Task: Search one way flight ticket for 4 adults, 1 infant in seat and 1 infant on lap in premium economy from Houston: William P. Hobby Airport to Rockford: Chicago Rockford International Airport(was Northwest Chicagoland Regional Airport At Rockford) on 5-1-2023. Choice of flights is Frontier. Number of bags: 5 checked bags. Price is upto 88000. Outbound departure time preference is 4:15.
Action: Mouse moved to (194, 279)
Screenshot: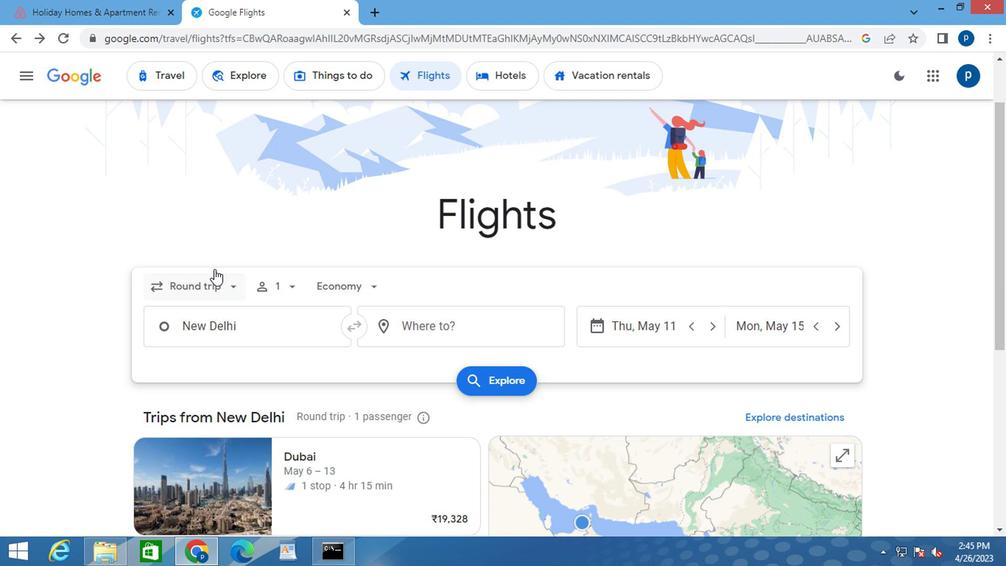 
Action: Mouse pressed left at (194, 279)
Screenshot: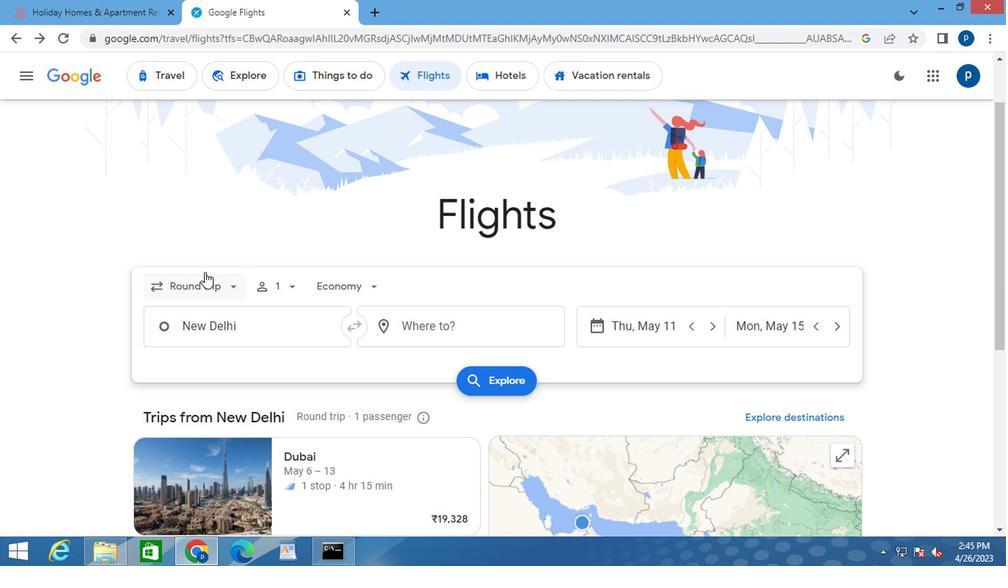 
Action: Mouse moved to (206, 349)
Screenshot: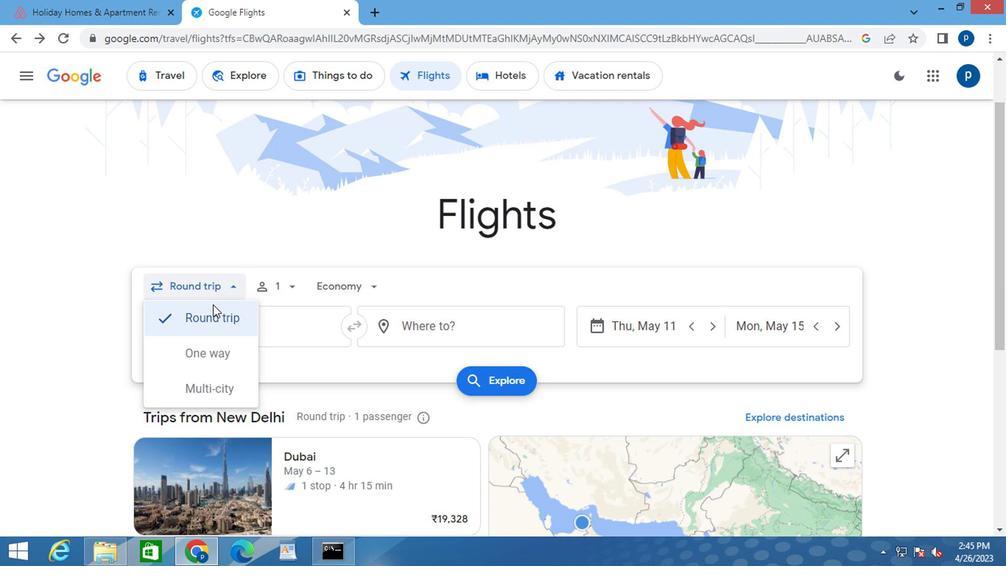 
Action: Mouse pressed left at (206, 349)
Screenshot: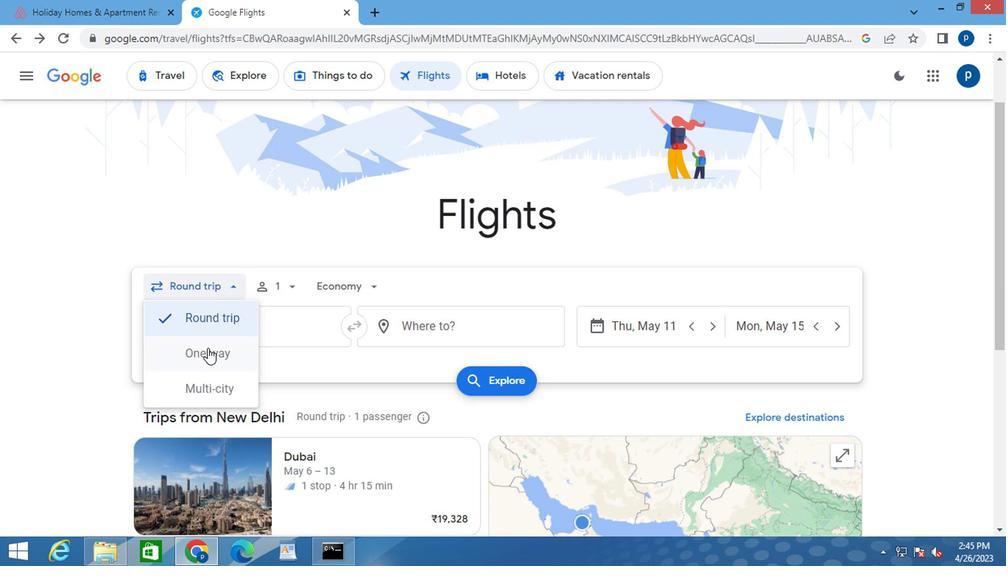 
Action: Mouse moved to (275, 288)
Screenshot: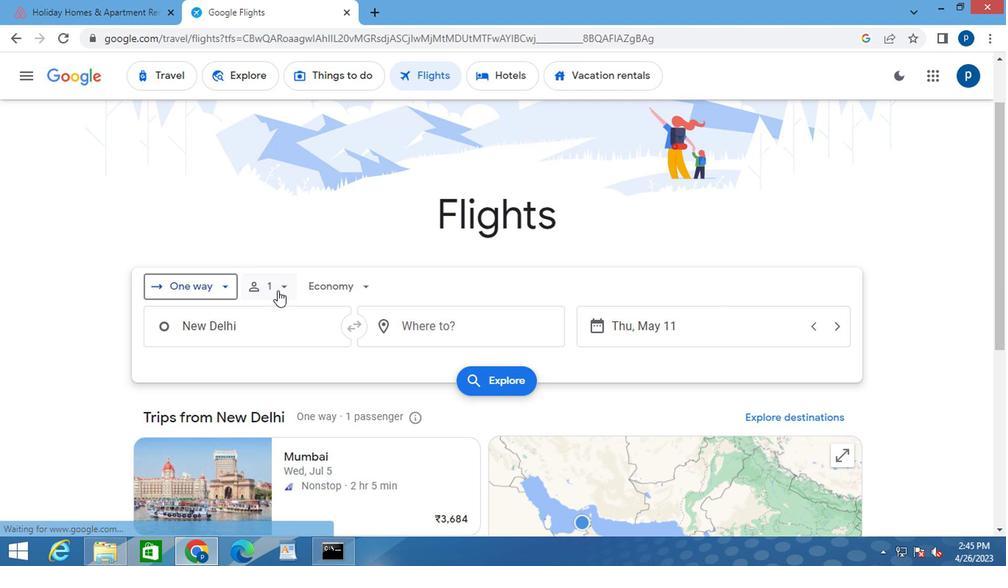 
Action: Mouse pressed left at (275, 288)
Screenshot: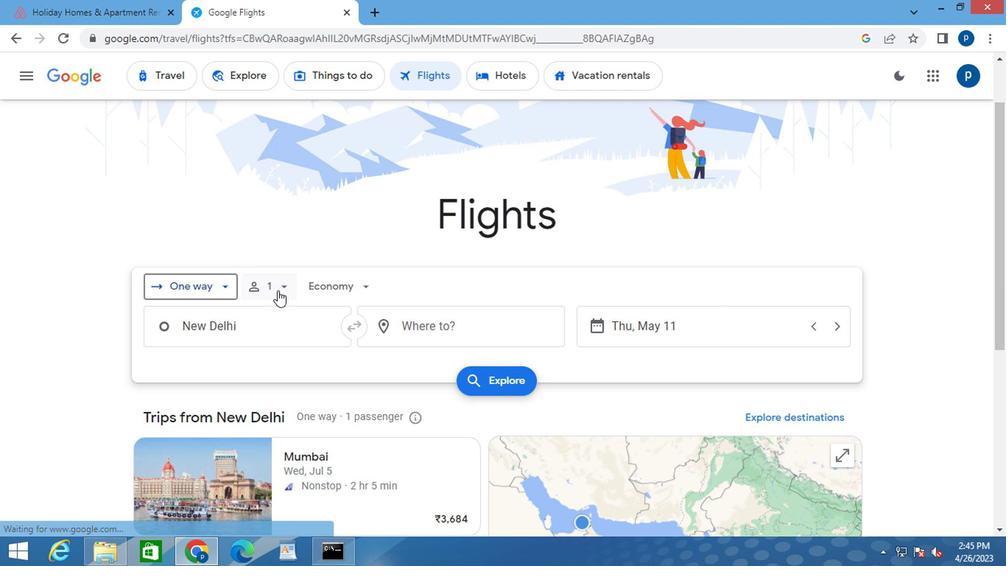 
Action: Mouse moved to (393, 331)
Screenshot: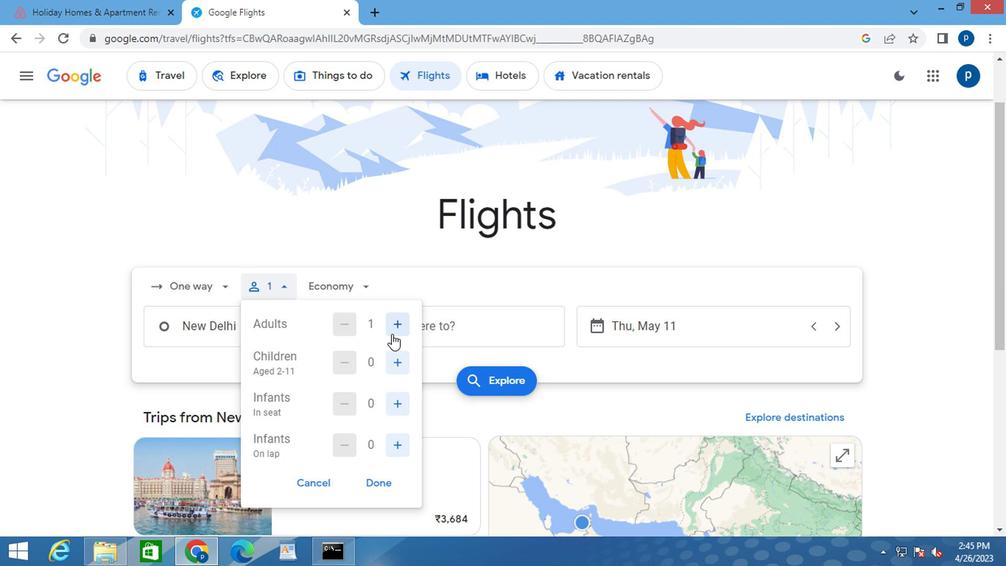 
Action: Mouse pressed left at (393, 331)
Screenshot: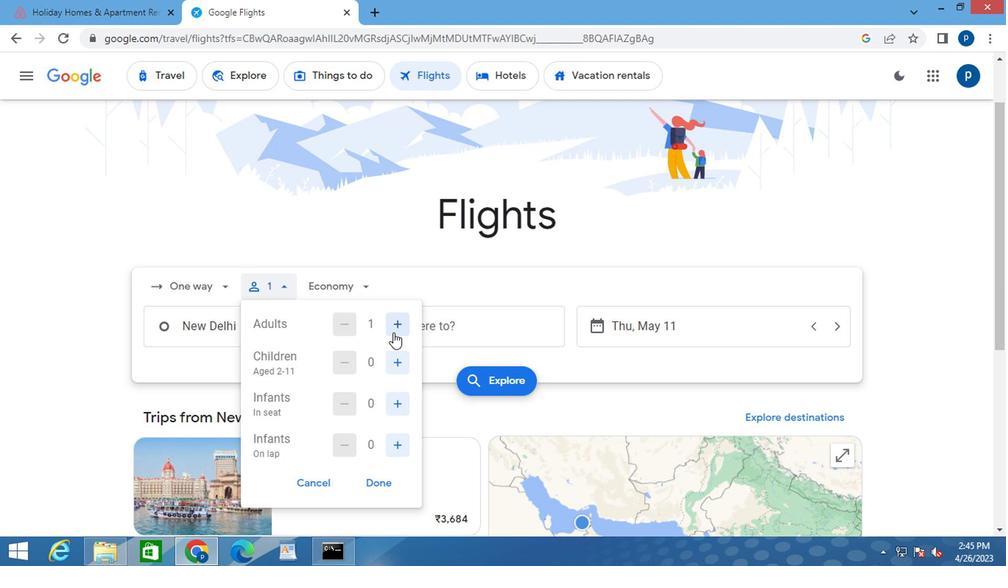 
Action: Mouse pressed left at (393, 331)
Screenshot: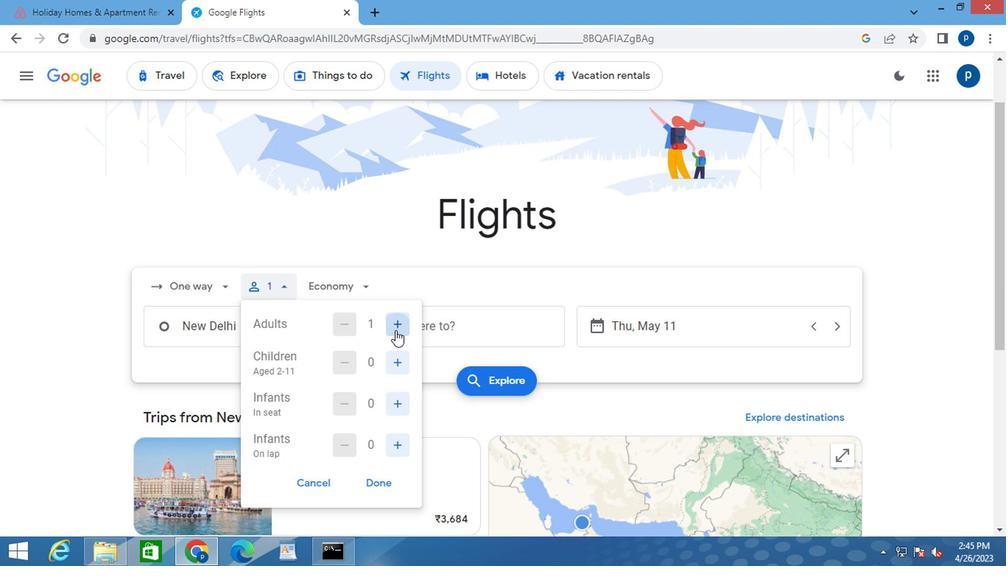 
Action: Mouse pressed left at (393, 331)
Screenshot: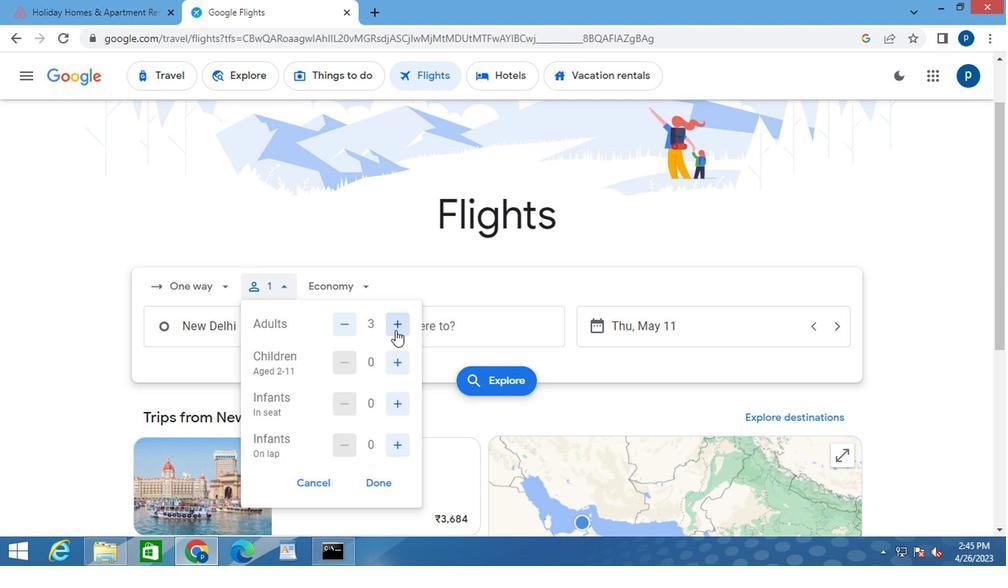 
Action: Mouse moved to (397, 406)
Screenshot: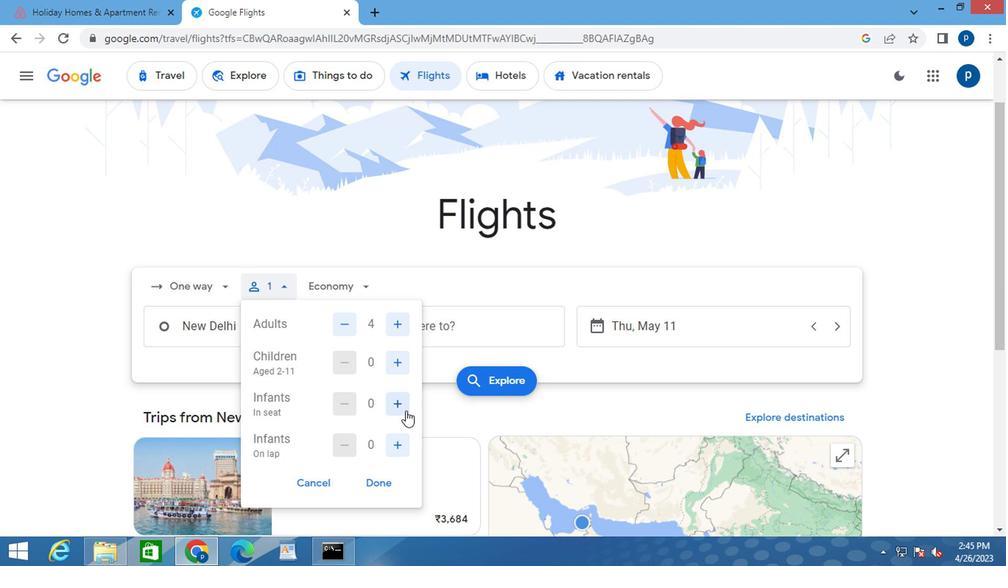 
Action: Mouse pressed left at (397, 406)
Screenshot: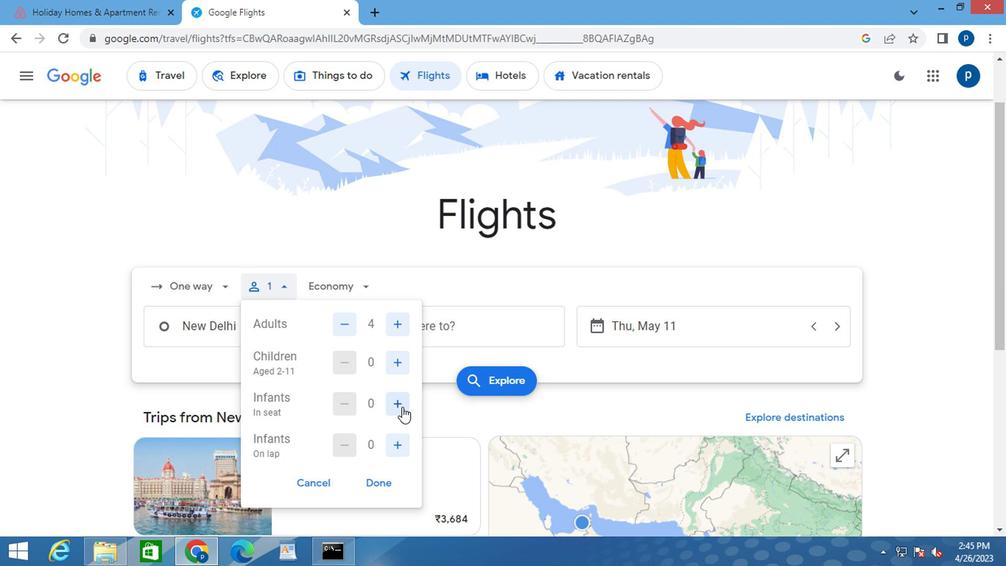 
Action: Mouse moved to (393, 444)
Screenshot: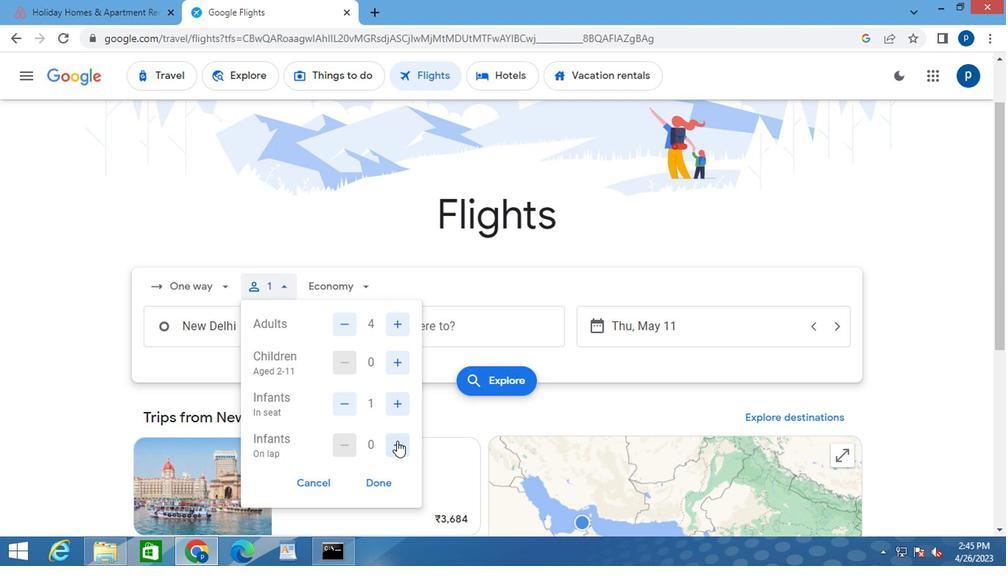 
Action: Mouse pressed left at (393, 444)
Screenshot: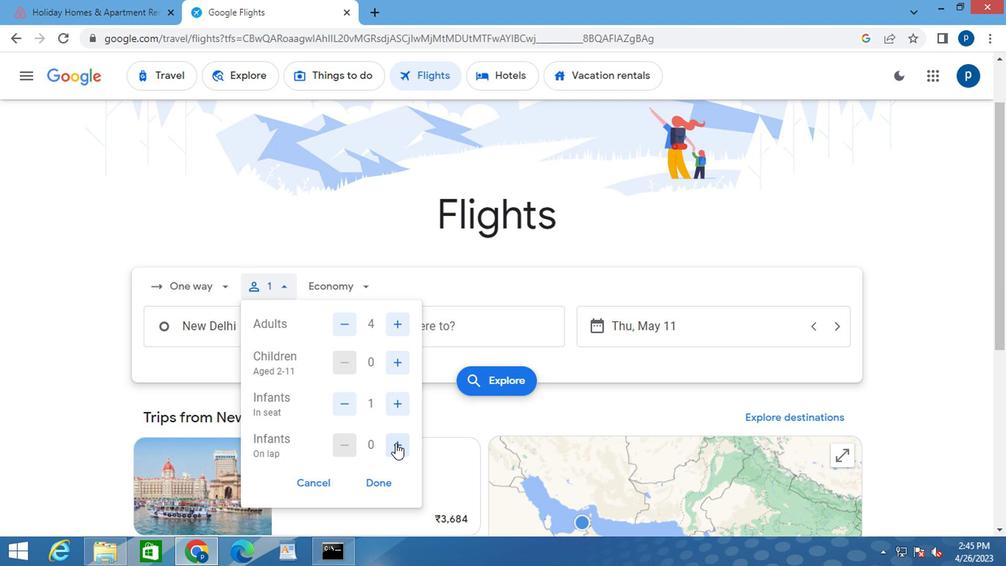 
Action: Mouse moved to (375, 476)
Screenshot: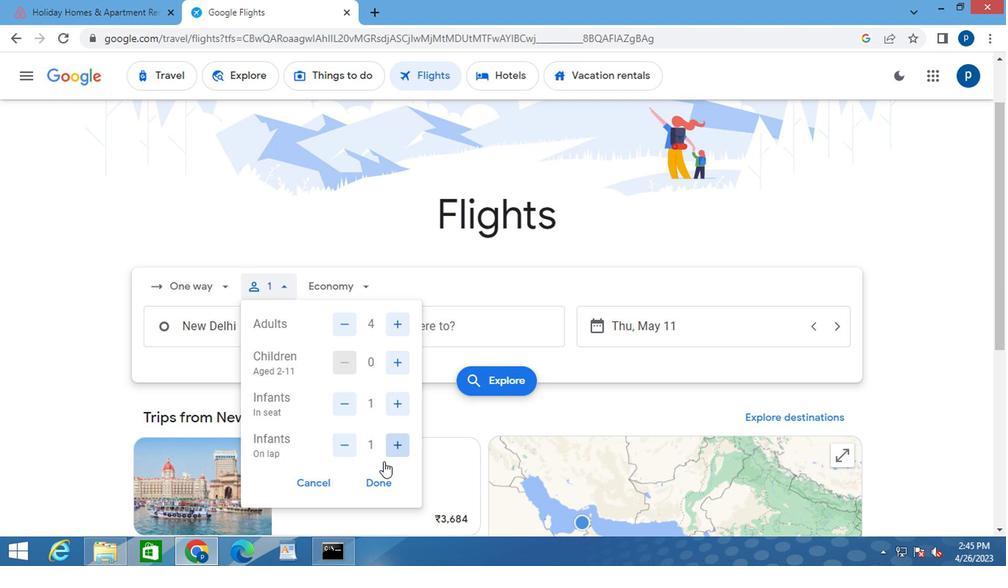 
Action: Mouse pressed left at (375, 476)
Screenshot: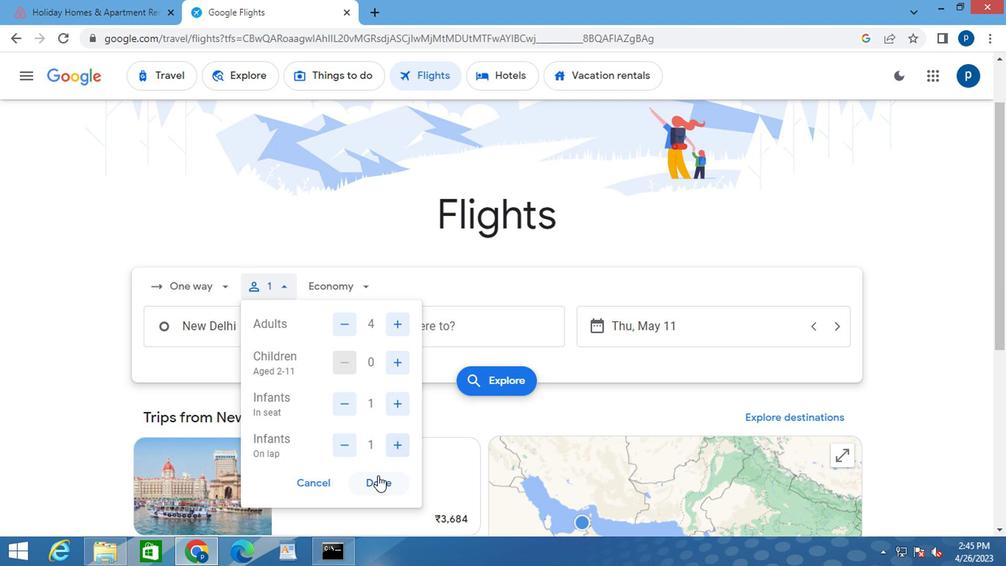 
Action: Mouse moved to (347, 290)
Screenshot: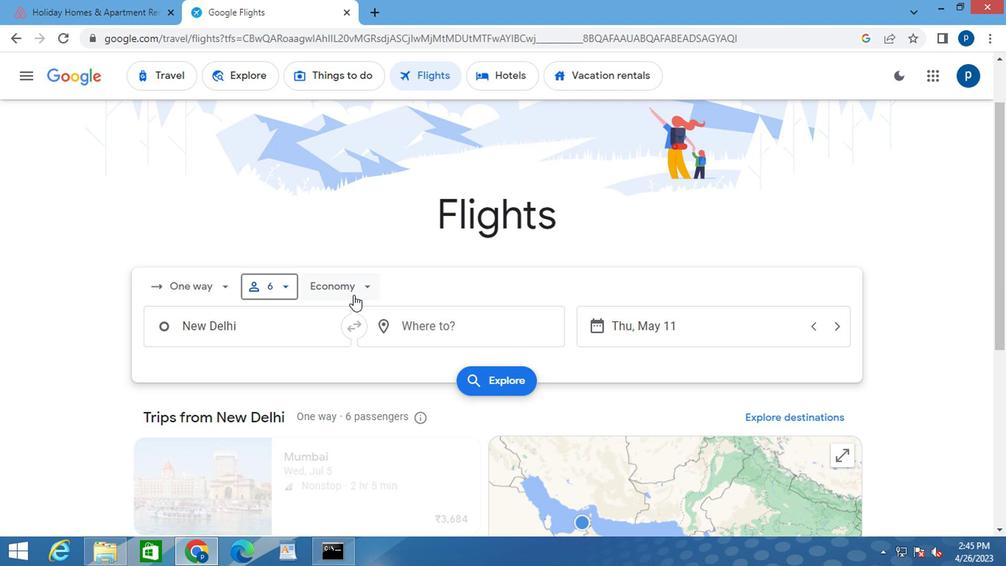 
Action: Mouse pressed left at (347, 290)
Screenshot: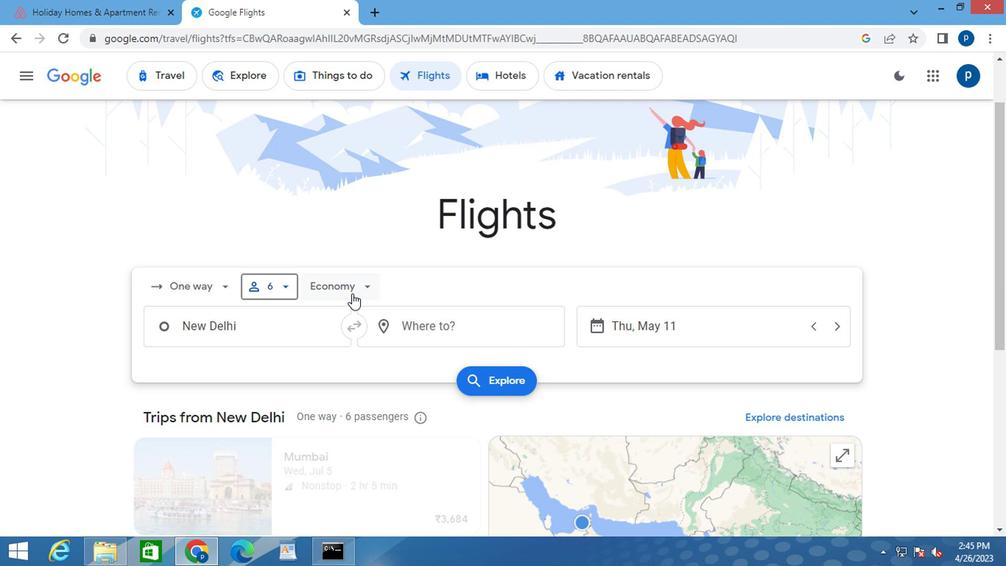 
Action: Mouse moved to (381, 342)
Screenshot: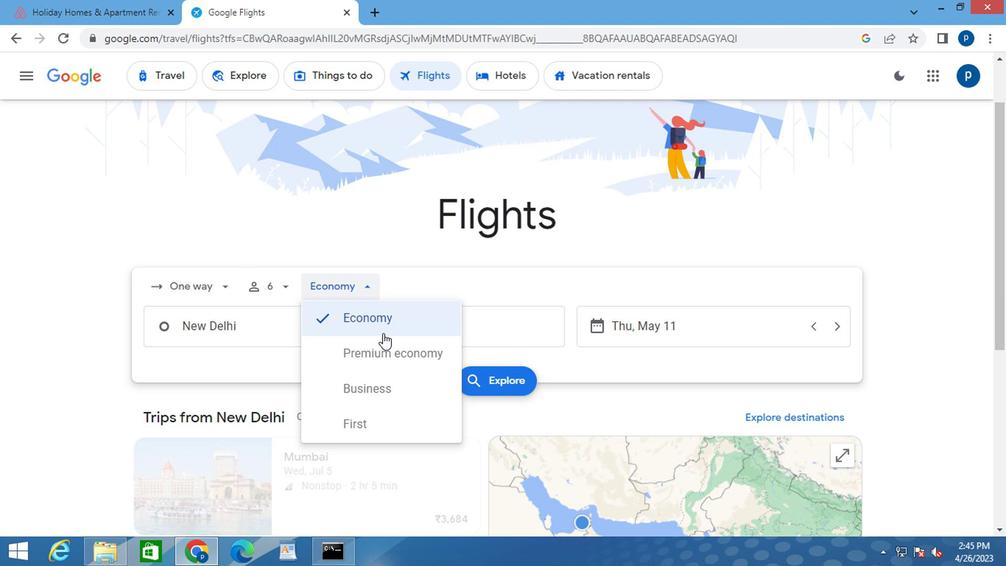 
Action: Mouse pressed left at (381, 342)
Screenshot: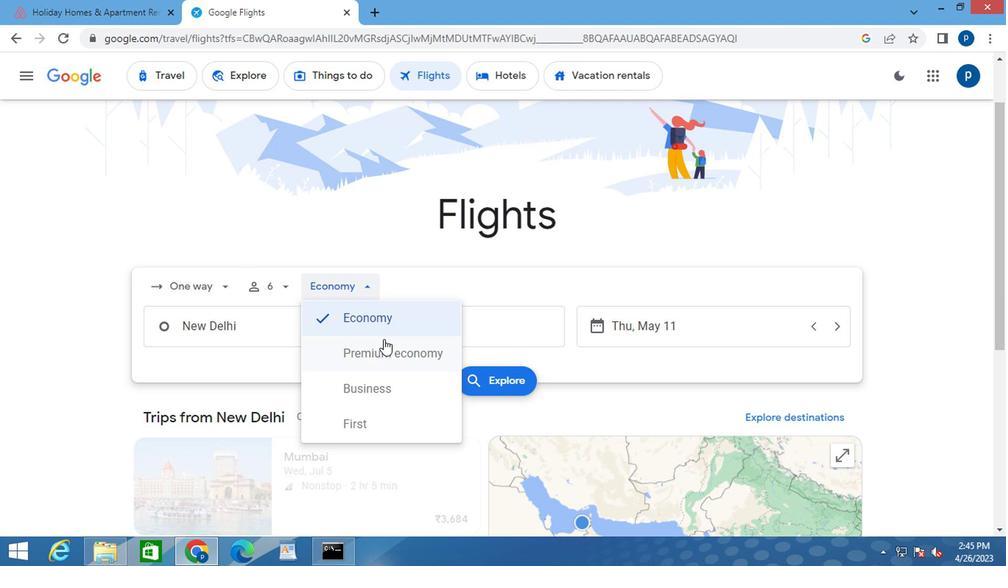 
Action: Mouse moved to (260, 333)
Screenshot: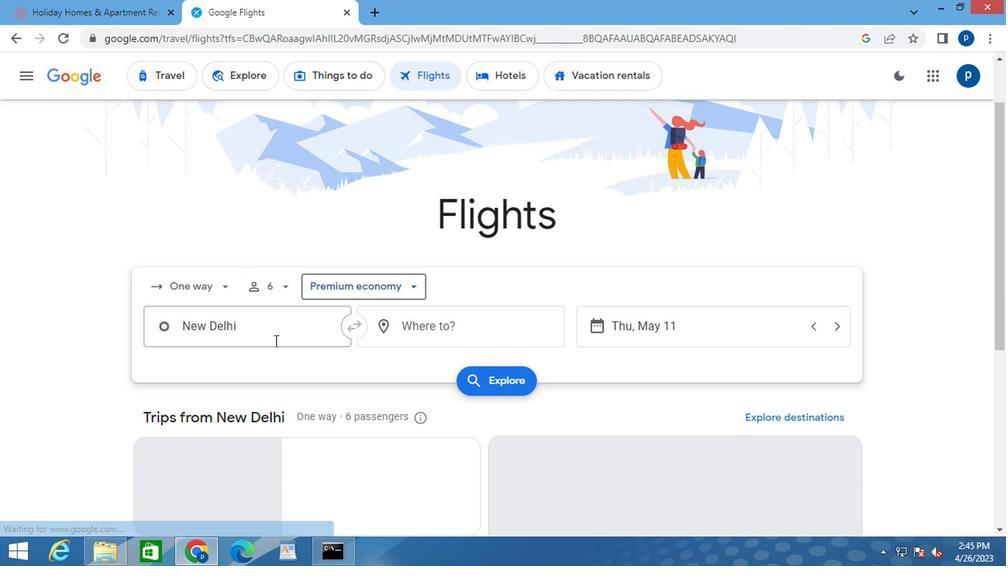 
Action: Mouse pressed left at (260, 333)
Screenshot: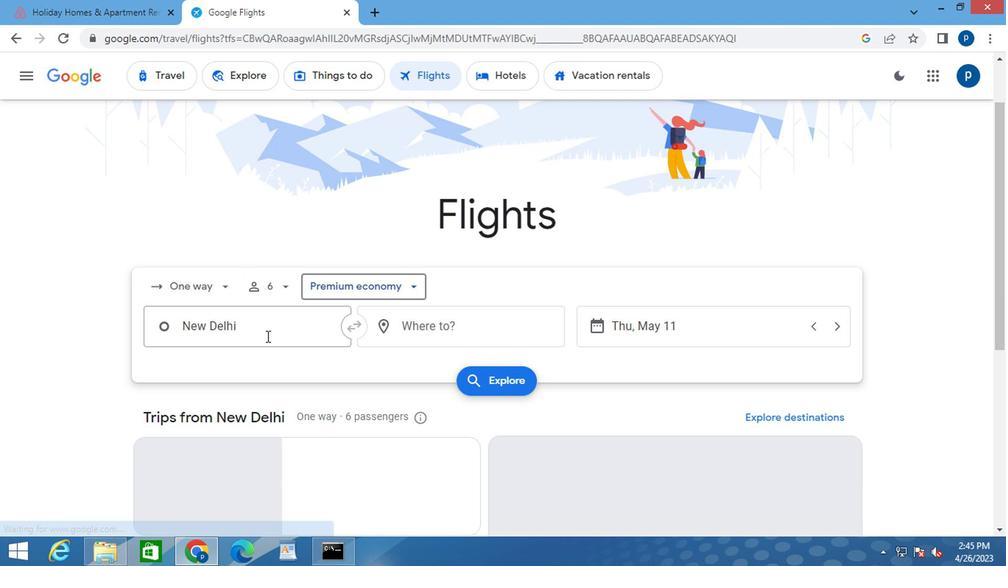 
Action: Mouse pressed left at (260, 333)
Screenshot: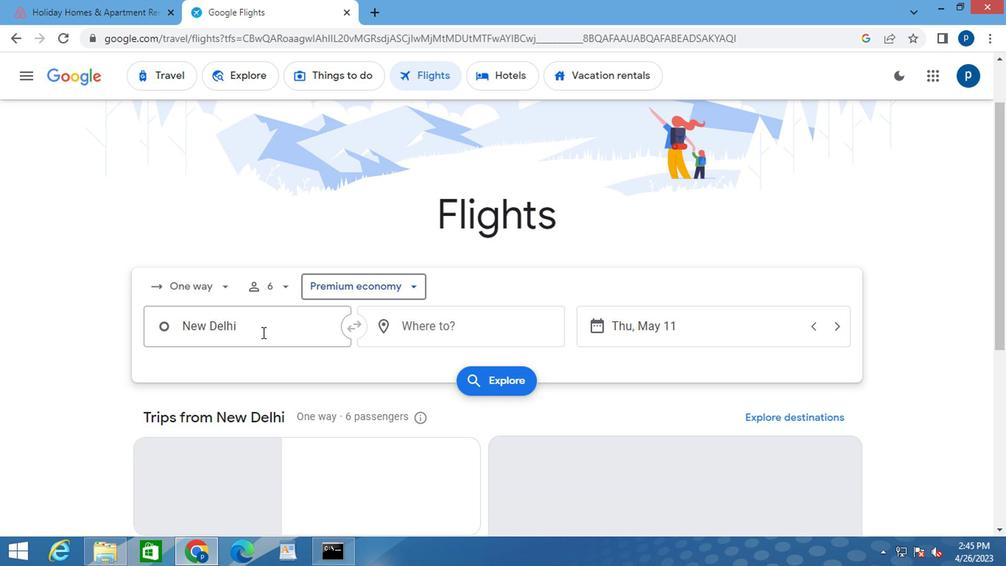 
Action: Key pressed <Key.delete><Key.caps_lock>w<Key.caps_lock>illiam<Key.space><Key.caps_lock>p
Screenshot: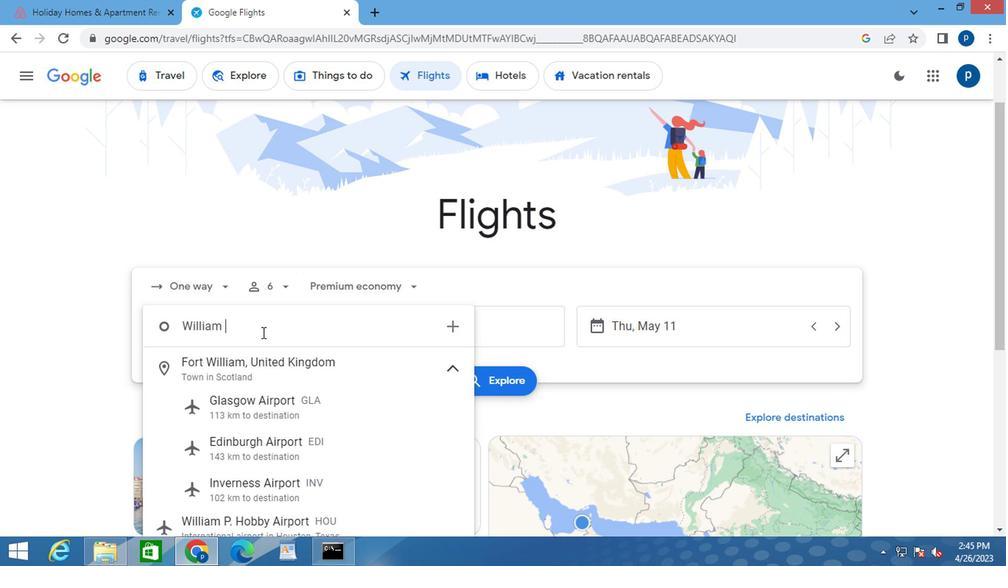 
Action: Mouse moved to (249, 365)
Screenshot: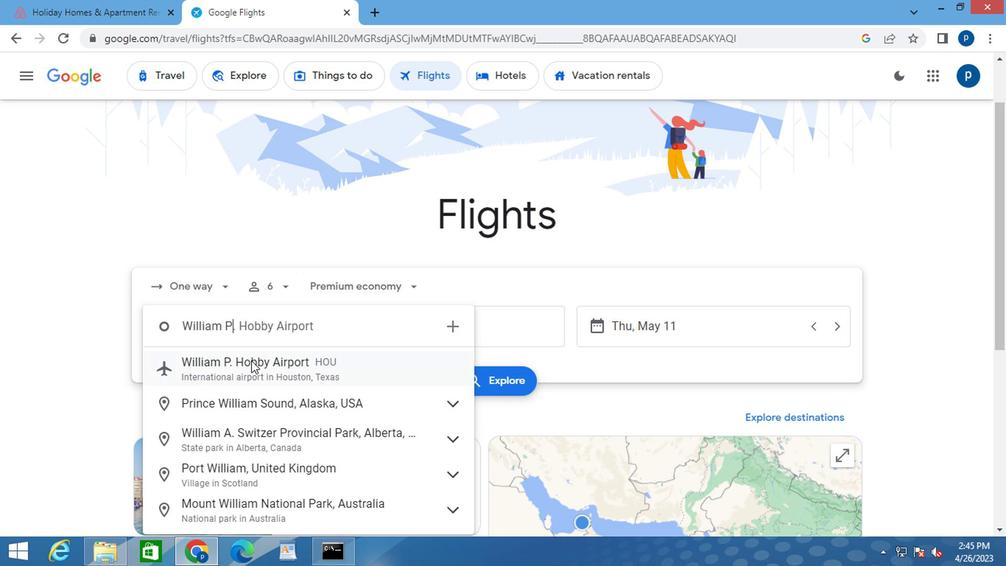 
Action: Mouse pressed left at (249, 365)
Screenshot: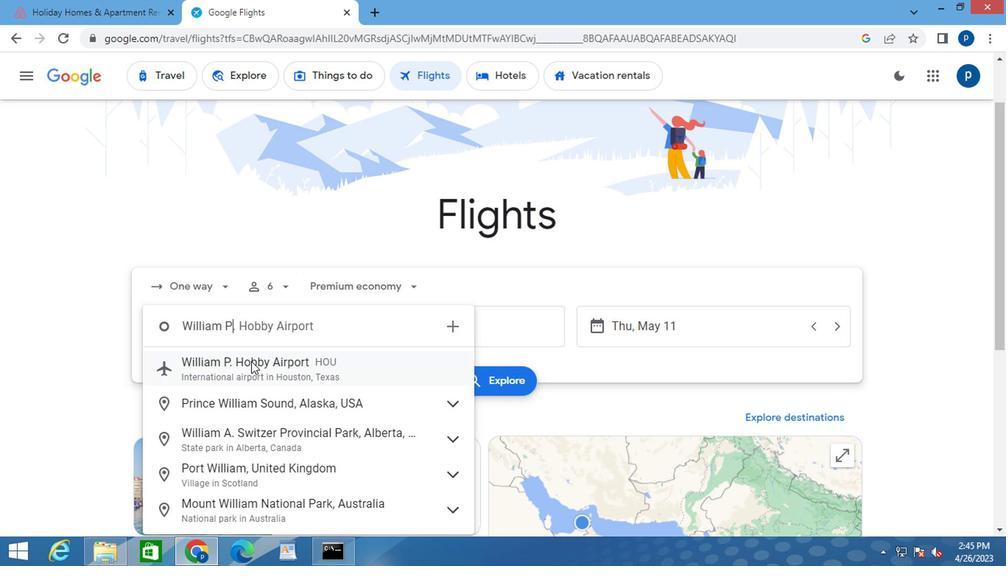 
Action: Mouse moved to (428, 321)
Screenshot: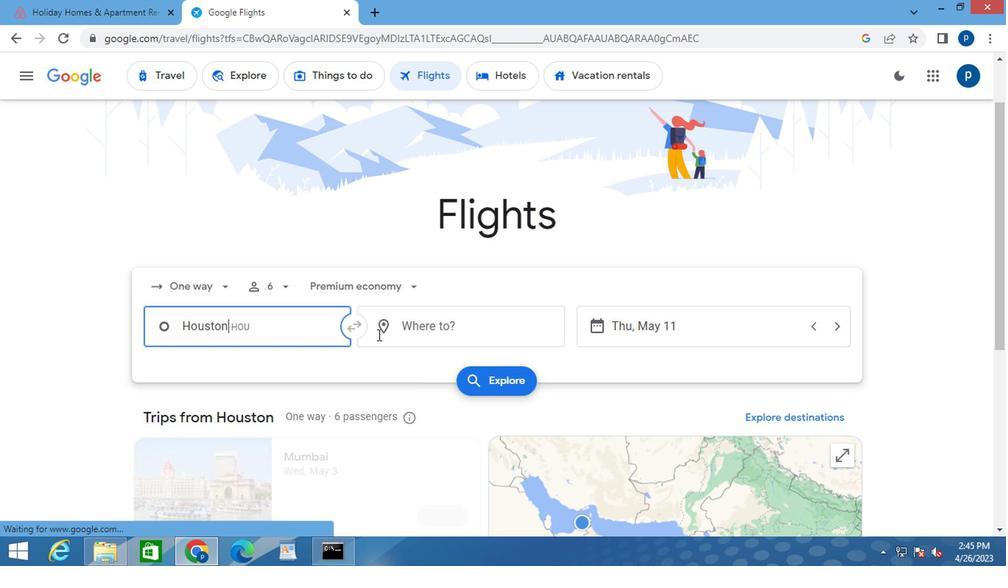
Action: Mouse pressed left at (428, 321)
Screenshot: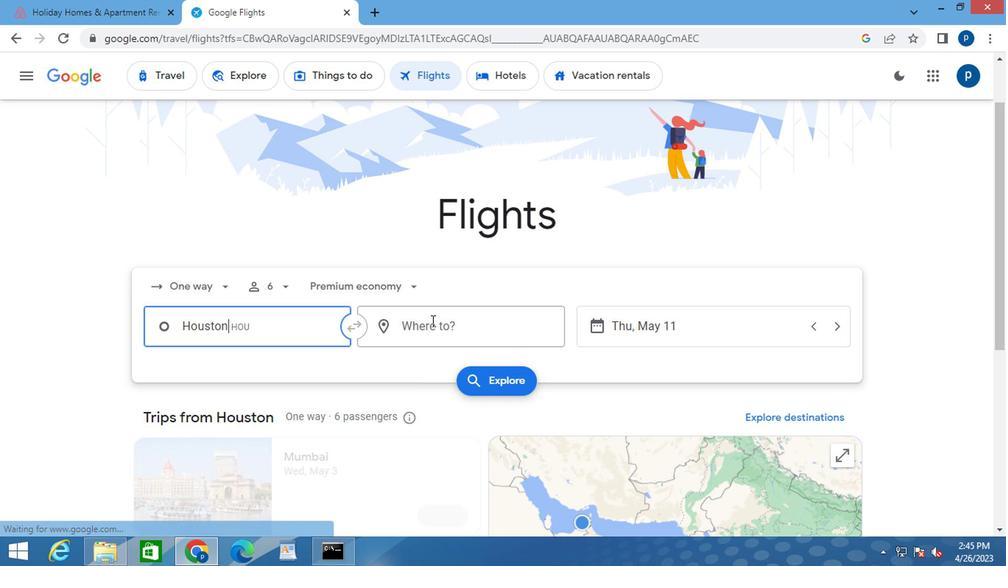 
Action: Mouse moved to (428, 321)
Screenshot: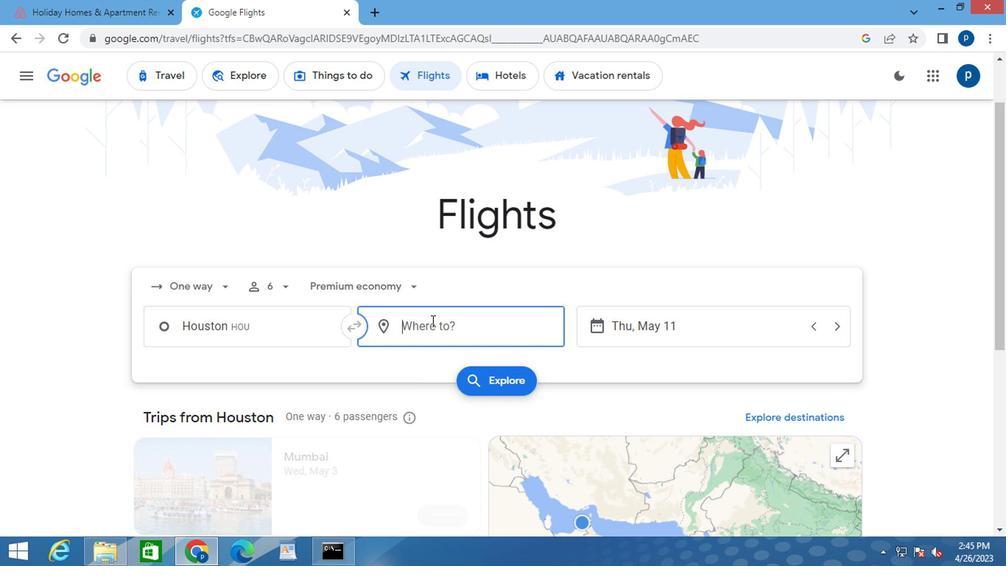 
Action: Key pressed <Key.caps_lock>c<Key.caps_lock>hica
Screenshot: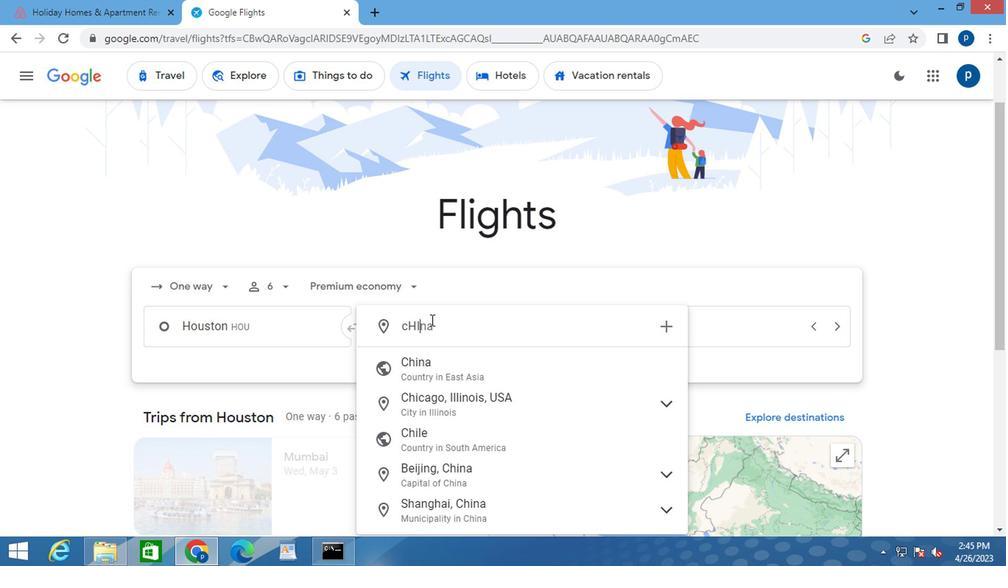 
Action: Mouse moved to (429, 484)
Screenshot: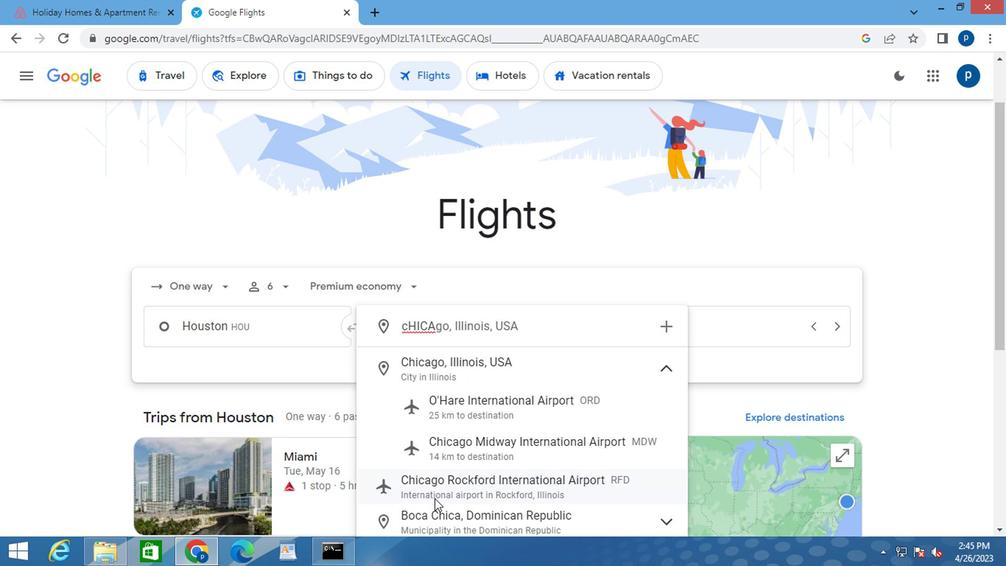 
Action: Mouse pressed left at (429, 484)
Screenshot: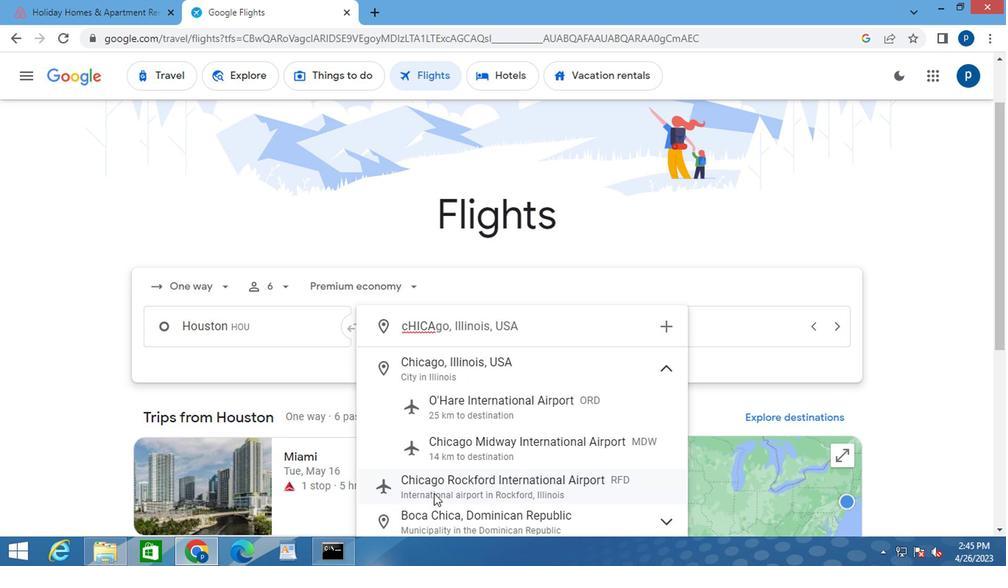 
Action: Mouse moved to (587, 330)
Screenshot: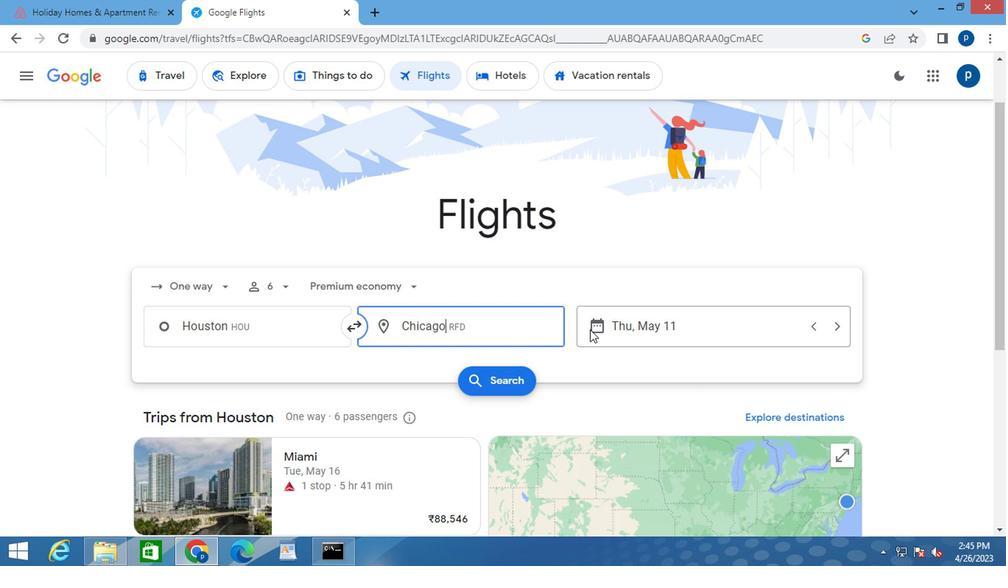 
Action: Mouse pressed left at (587, 330)
Screenshot: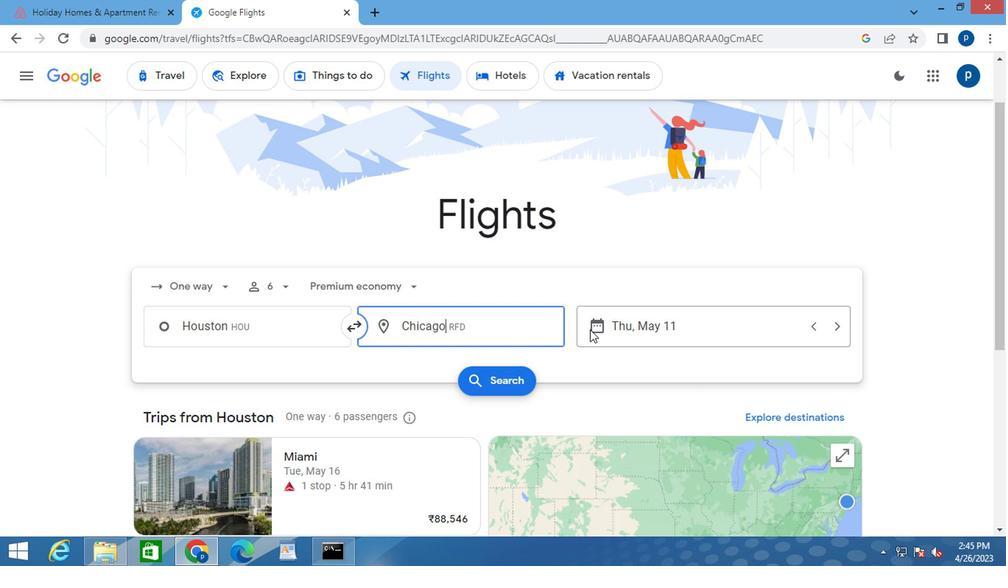 
Action: Mouse moved to (646, 255)
Screenshot: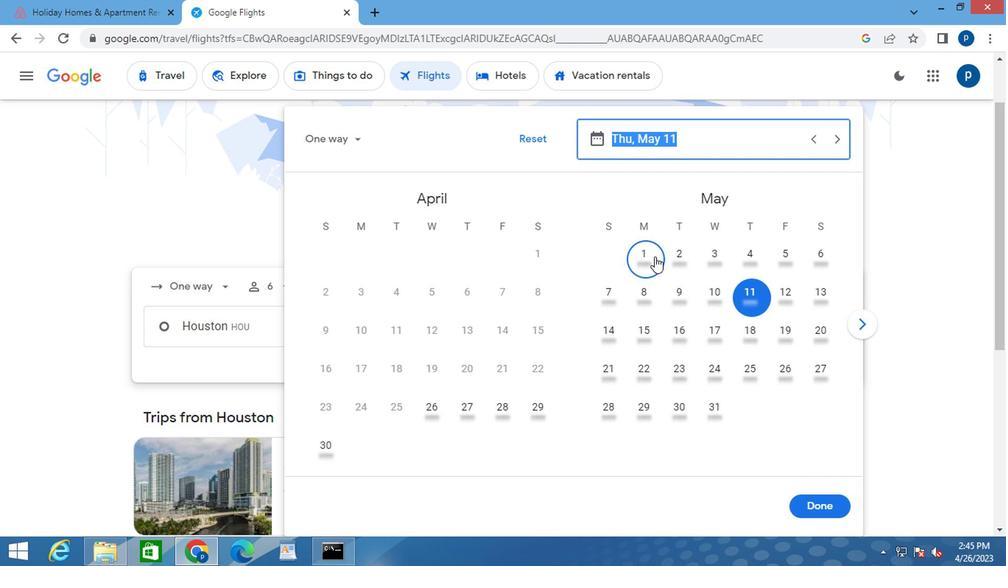 
Action: Mouse pressed left at (646, 255)
Screenshot: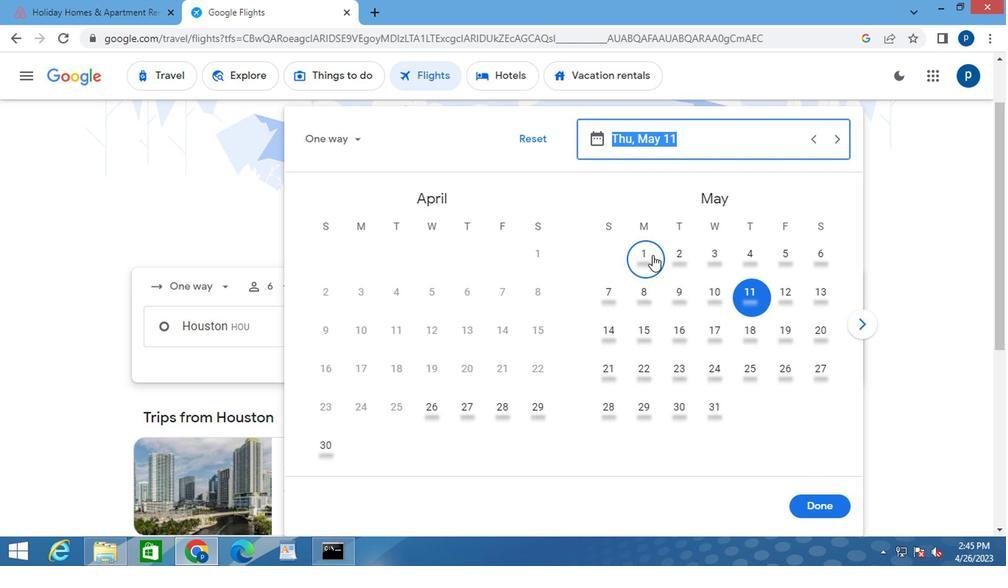 
Action: Mouse moved to (814, 500)
Screenshot: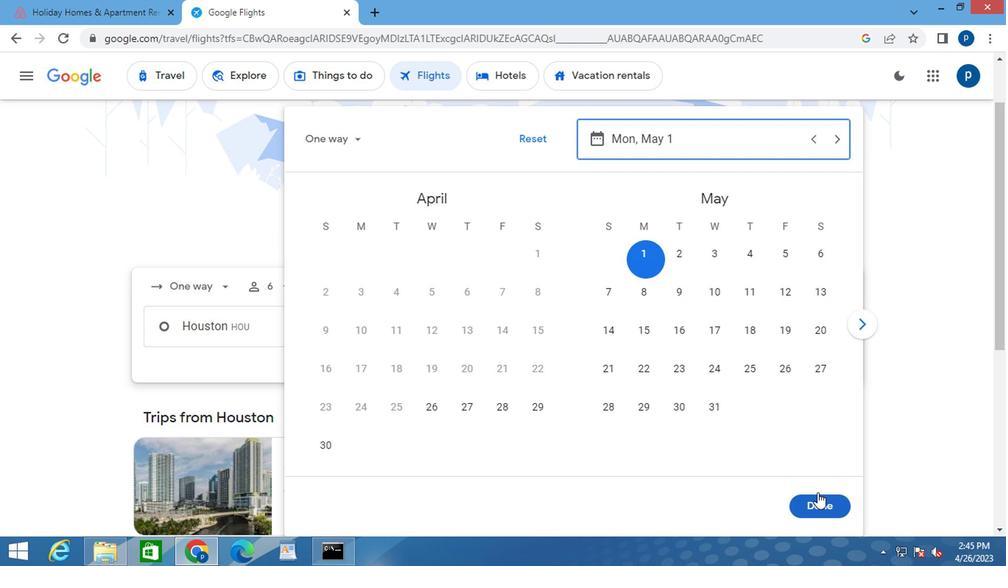 
Action: Mouse pressed left at (814, 500)
Screenshot: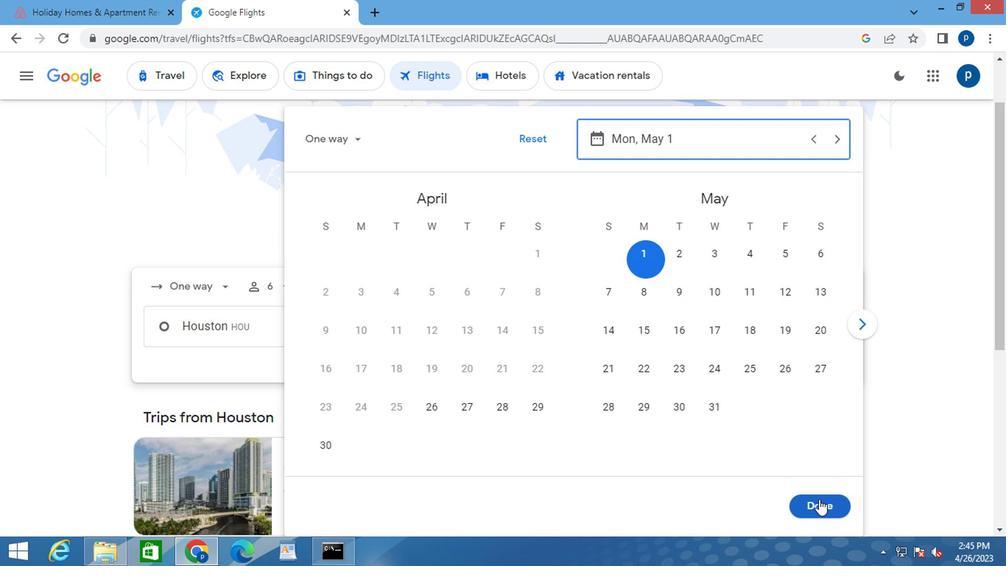 
Action: Mouse moved to (509, 383)
Screenshot: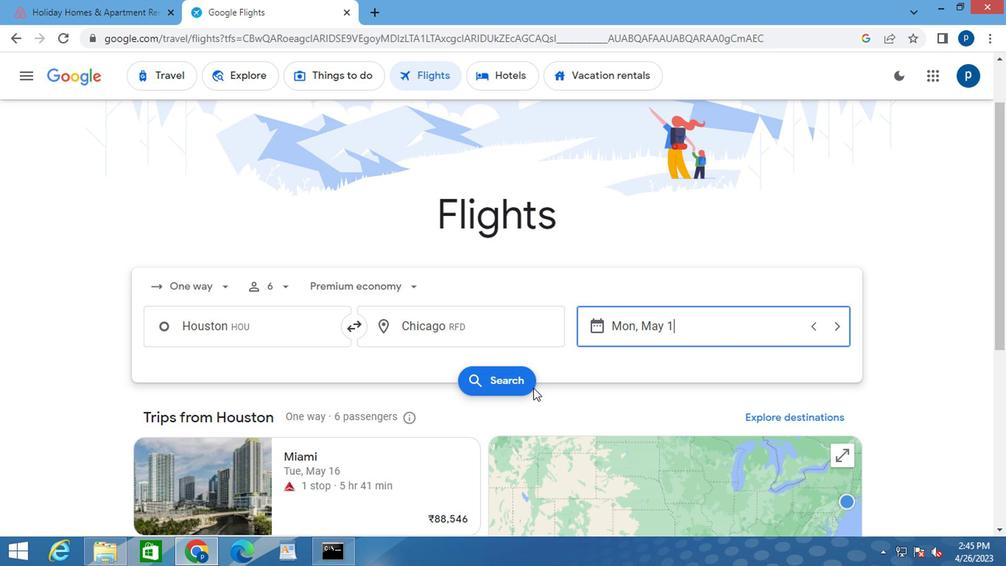 
Action: Mouse pressed left at (509, 383)
Screenshot: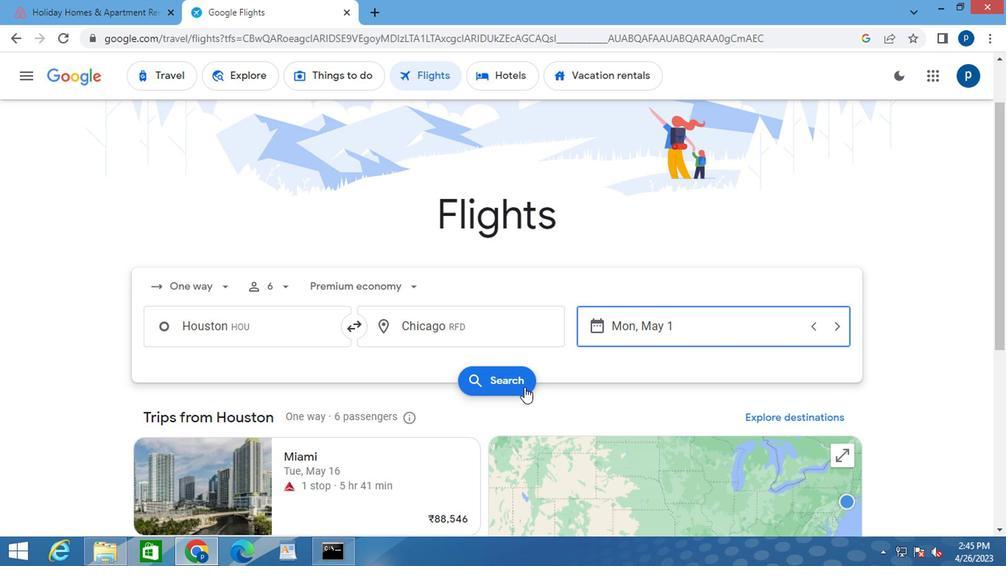 
Action: Mouse moved to (161, 215)
Screenshot: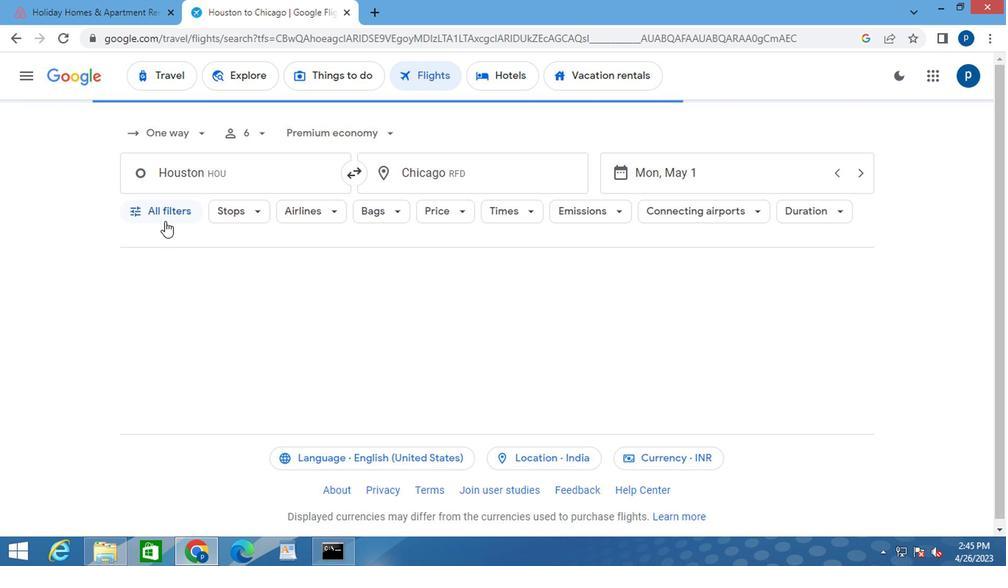 
Action: Mouse pressed left at (161, 215)
Screenshot: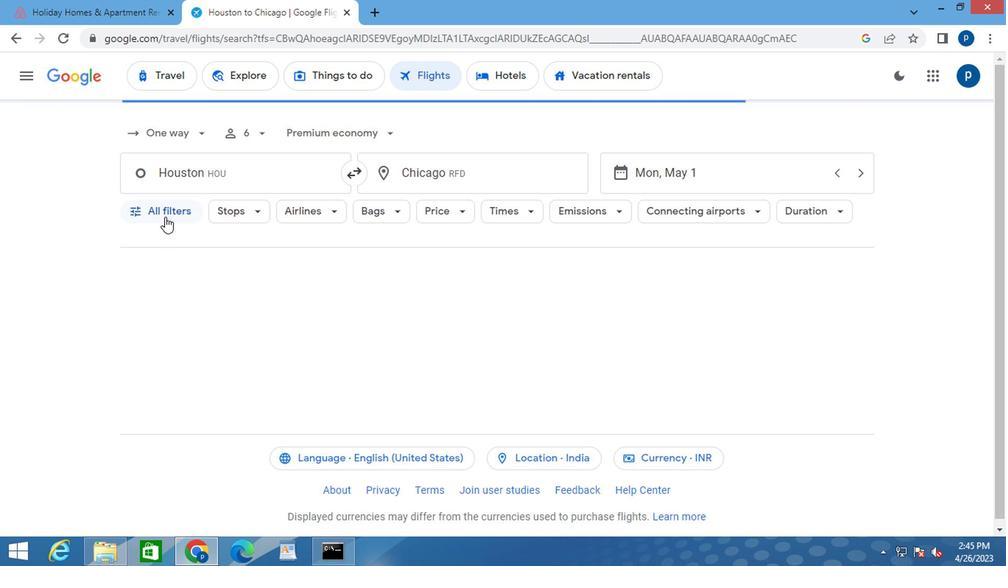 
Action: Mouse moved to (187, 340)
Screenshot: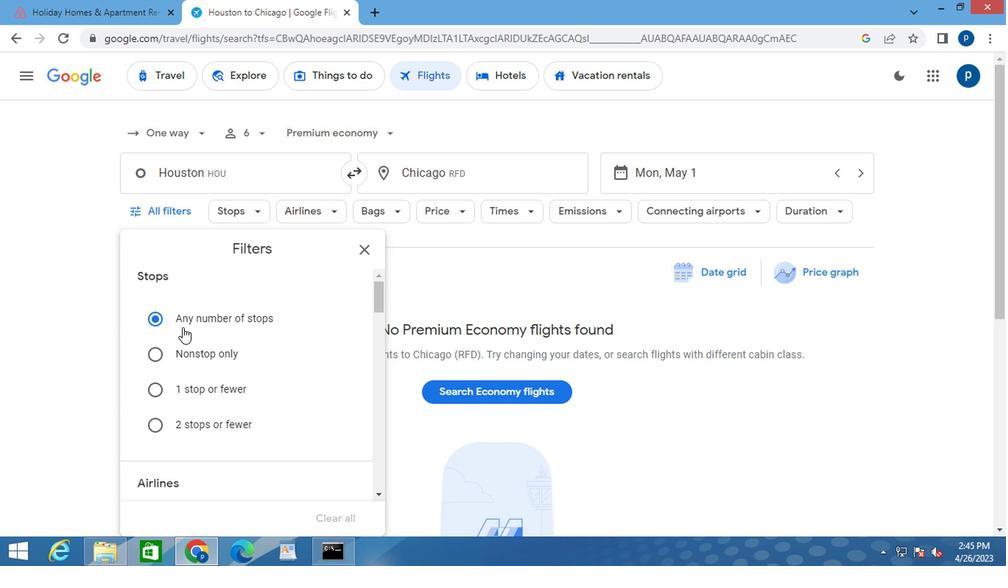 
Action: Mouse scrolled (187, 339) with delta (0, 0)
Screenshot: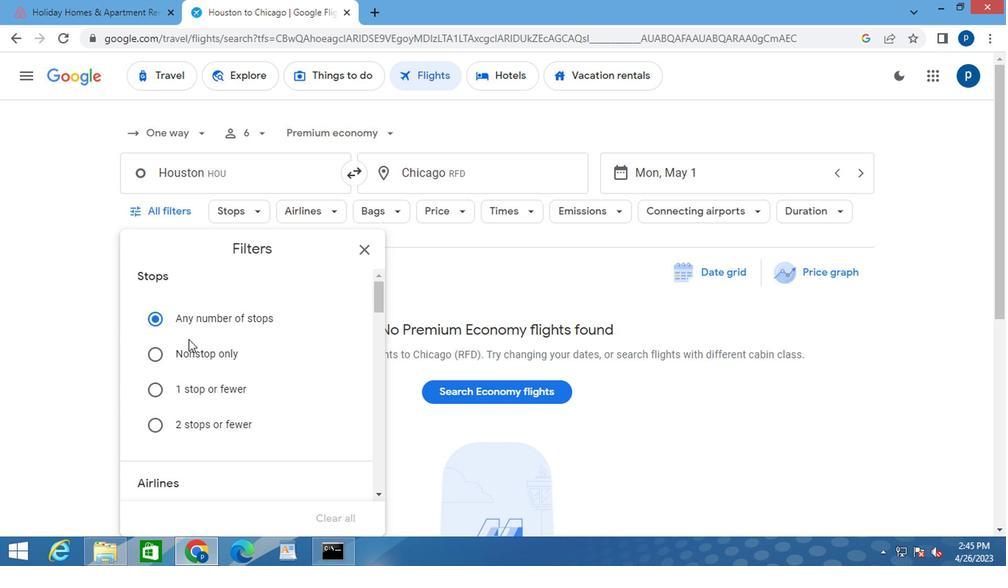 
Action: Mouse moved to (187, 344)
Screenshot: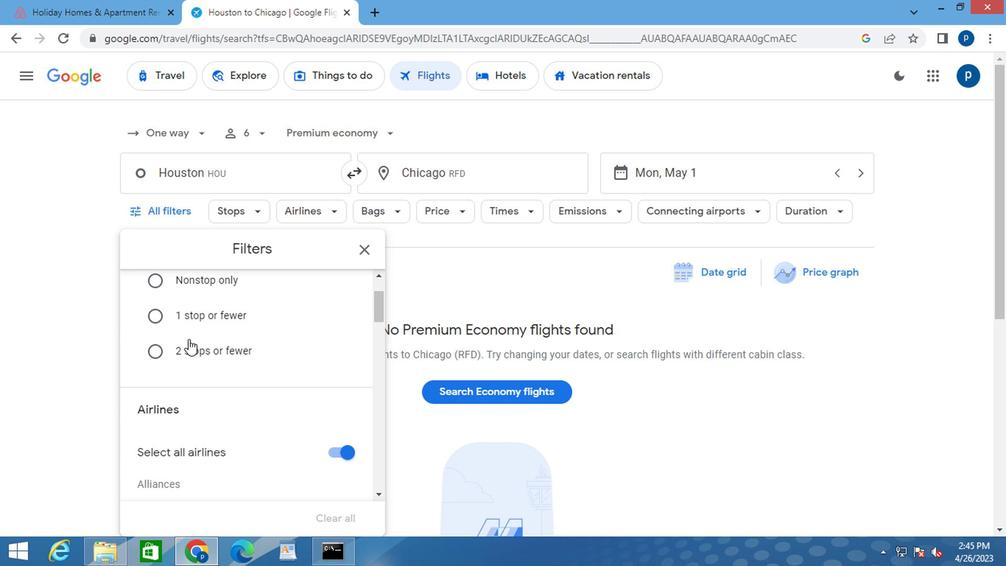 
Action: Mouse scrolled (187, 343) with delta (0, -1)
Screenshot: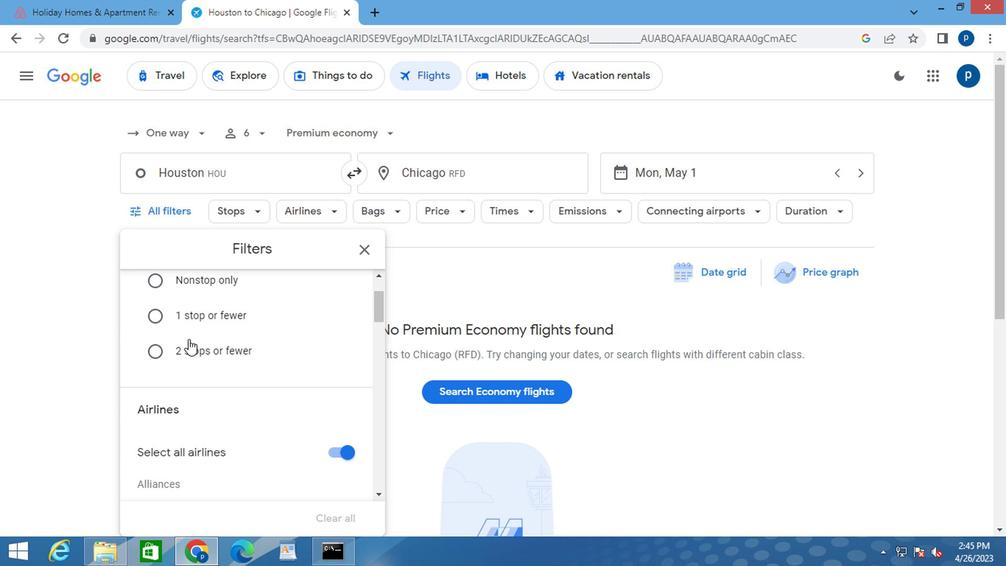 
Action: Mouse moved to (222, 366)
Screenshot: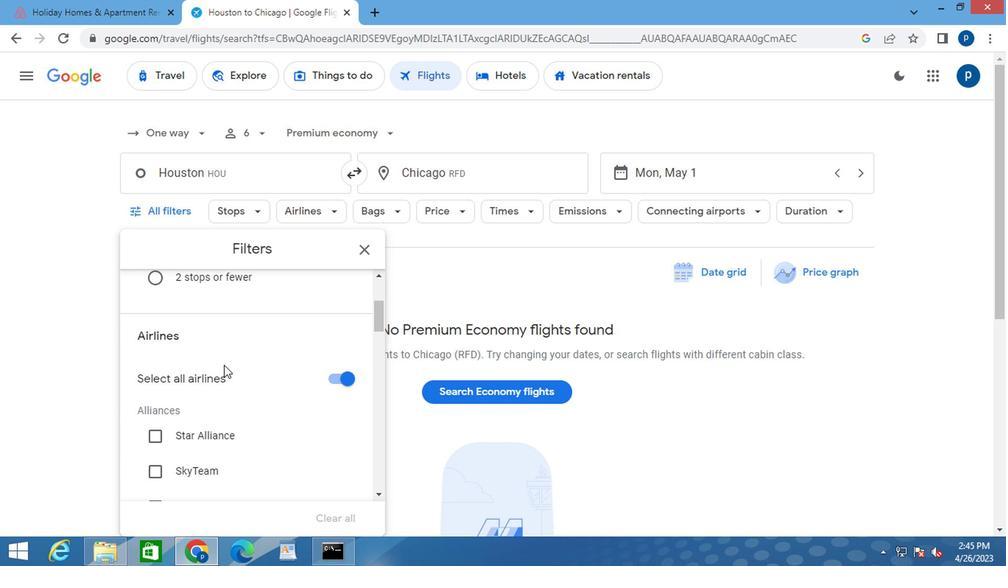
Action: Mouse scrolled (222, 365) with delta (0, -1)
Screenshot: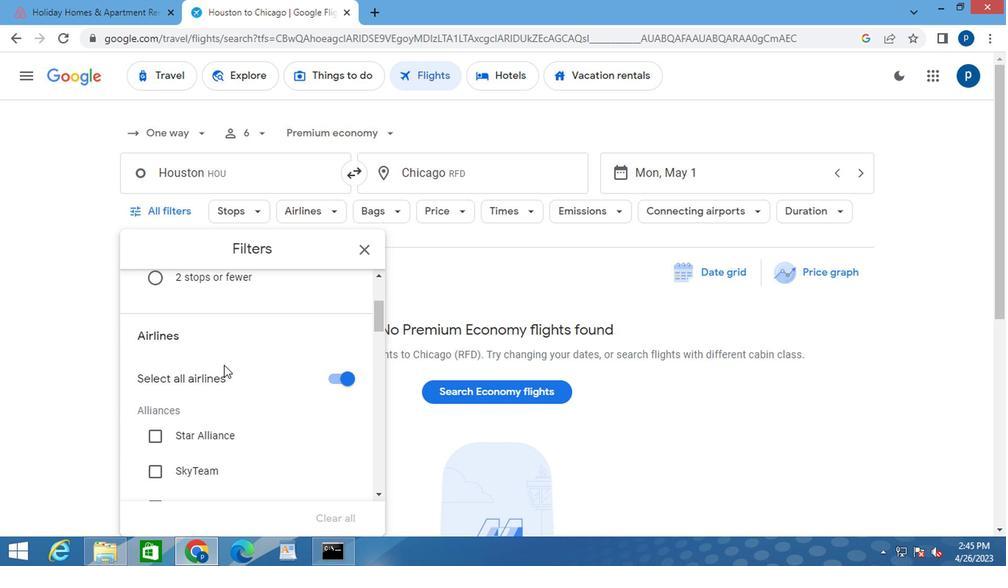 
Action: Mouse moved to (229, 386)
Screenshot: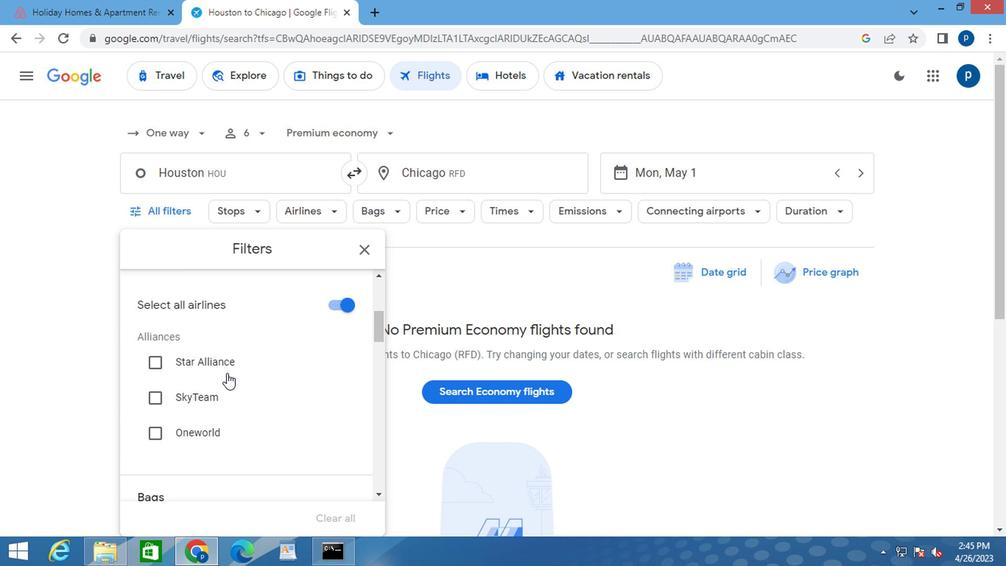 
Action: Mouse scrolled (229, 385) with delta (0, 0)
Screenshot: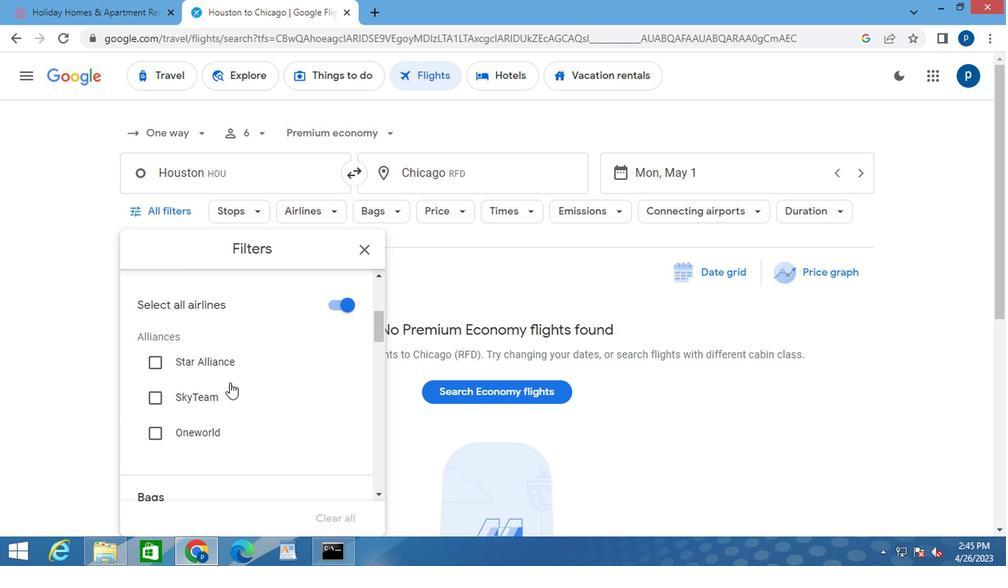 
Action: Mouse scrolled (229, 385) with delta (0, 0)
Screenshot: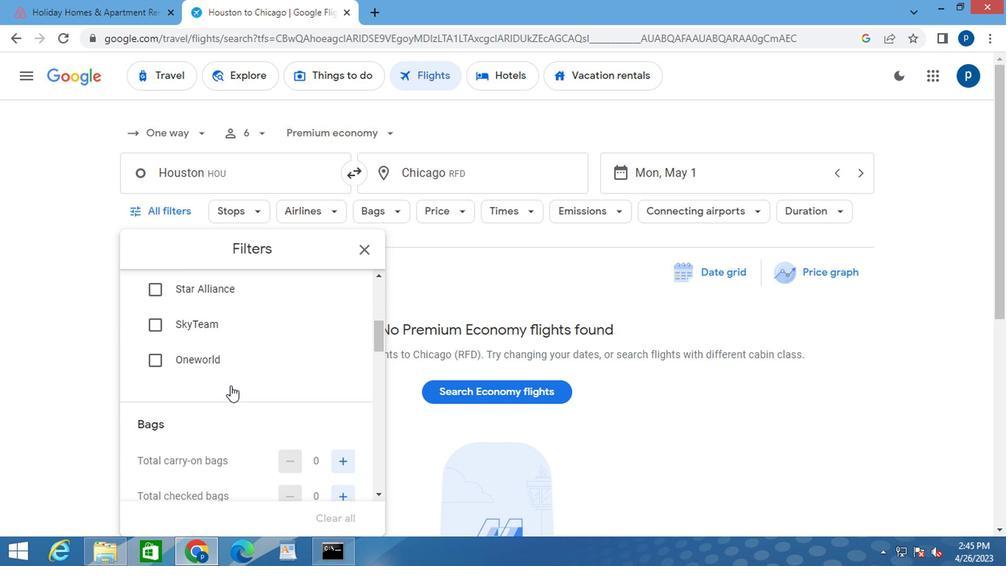 
Action: Mouse moved to (336, 424)
Screenshot: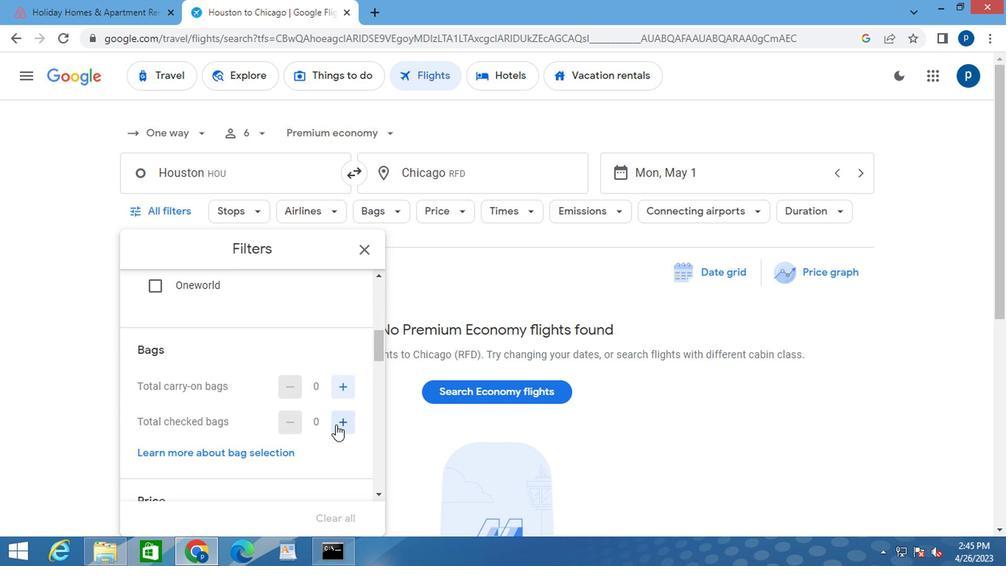 
Action: Mouse pressed left at (336, 424)
Screenshot: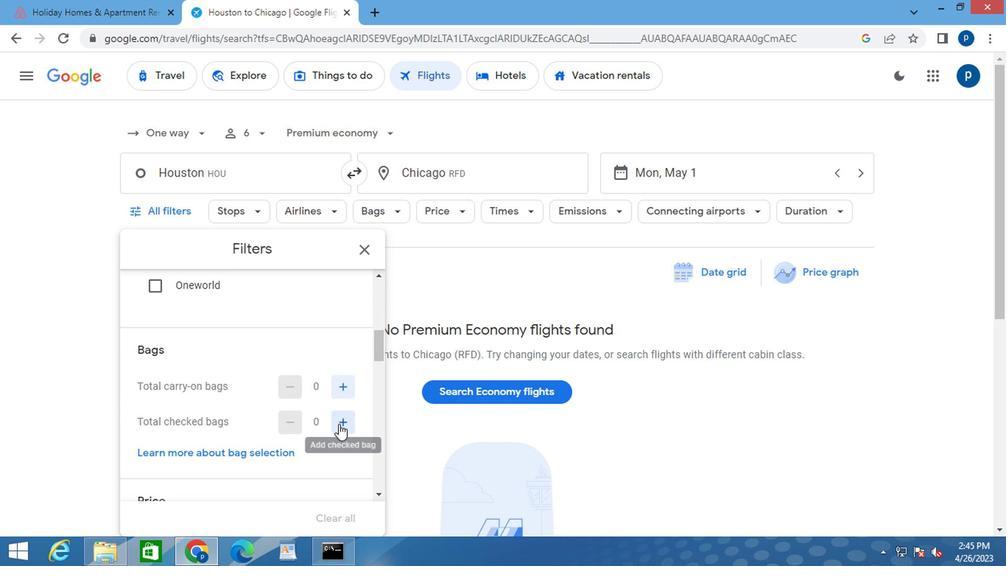 
Action: Mouse pressed left at (336, 424)
Screenshot: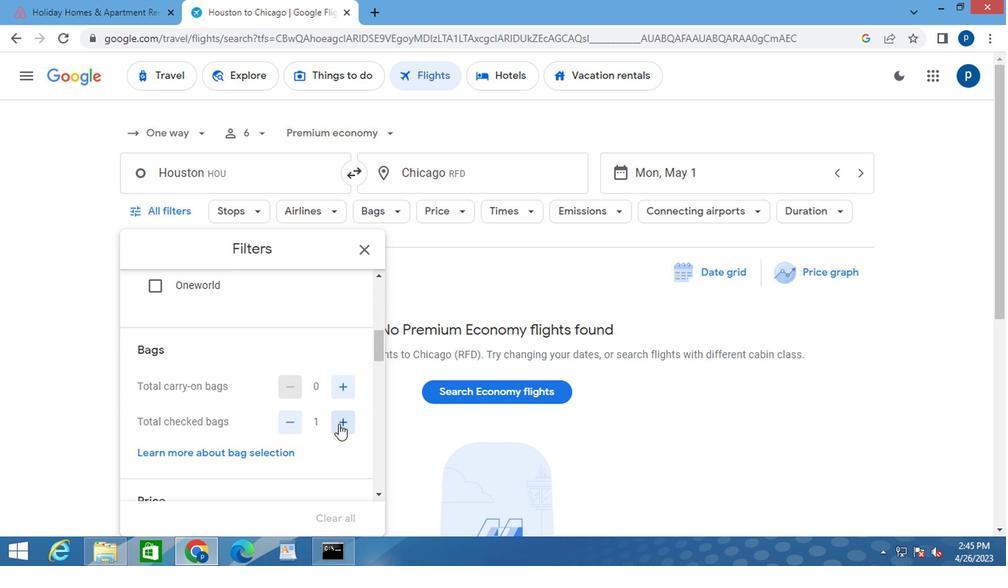 
Action: Mouse pressed left at (336, 424)
Screenshot: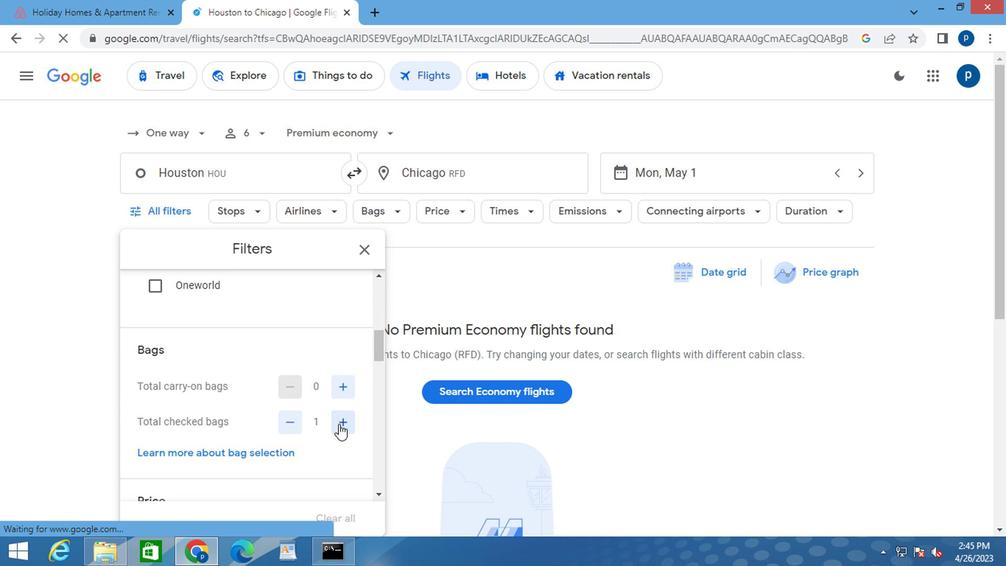 
Action: Mouse pressed left at (336, 424)
Screenshot: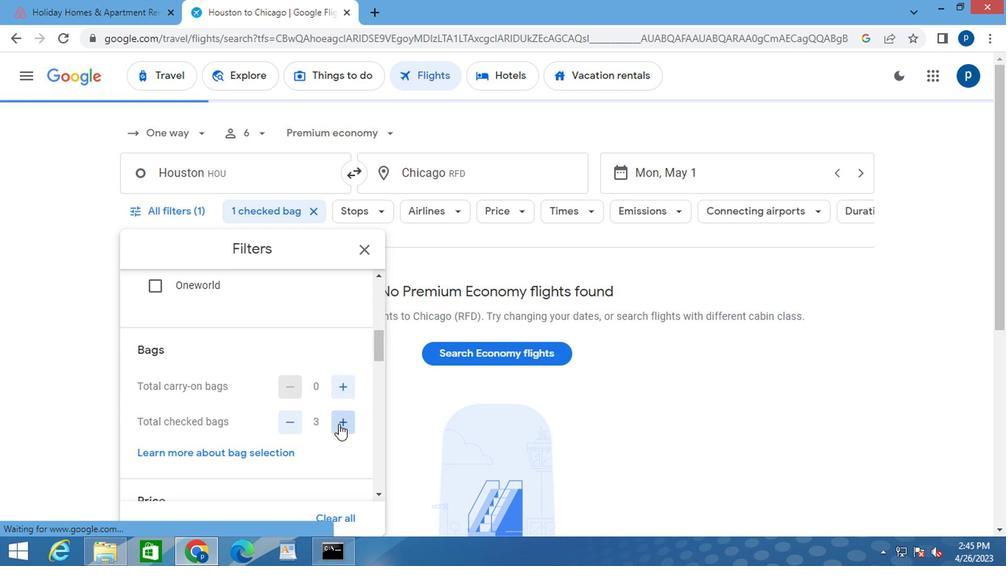 
Action: Mouse pressed left at (336, 424)
Screenshot: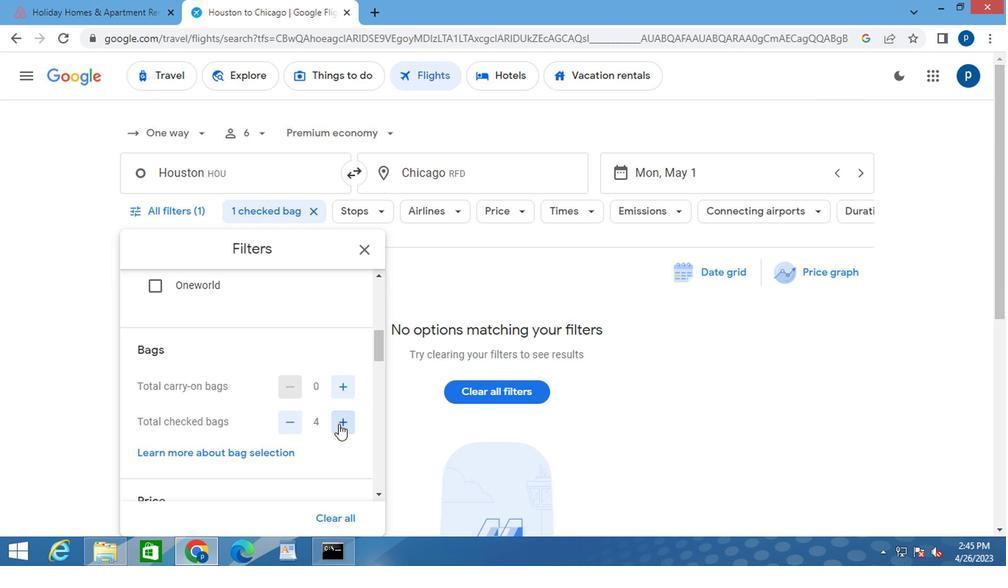 
Action: Mouse moved to (287, 424)
Screenshot: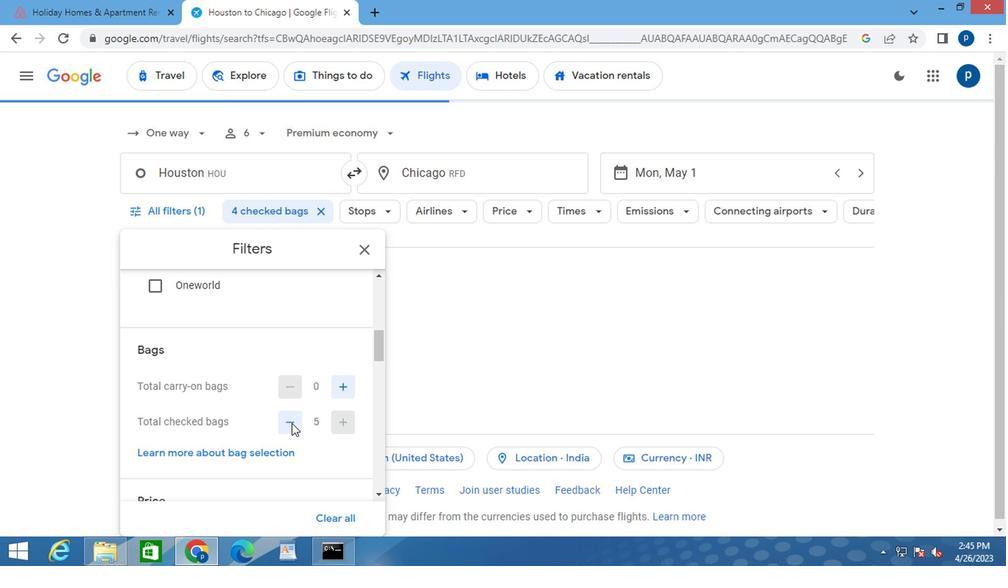 
Action: Mouse scrolled (287, 424) with delta (0, 0)
Screenshot: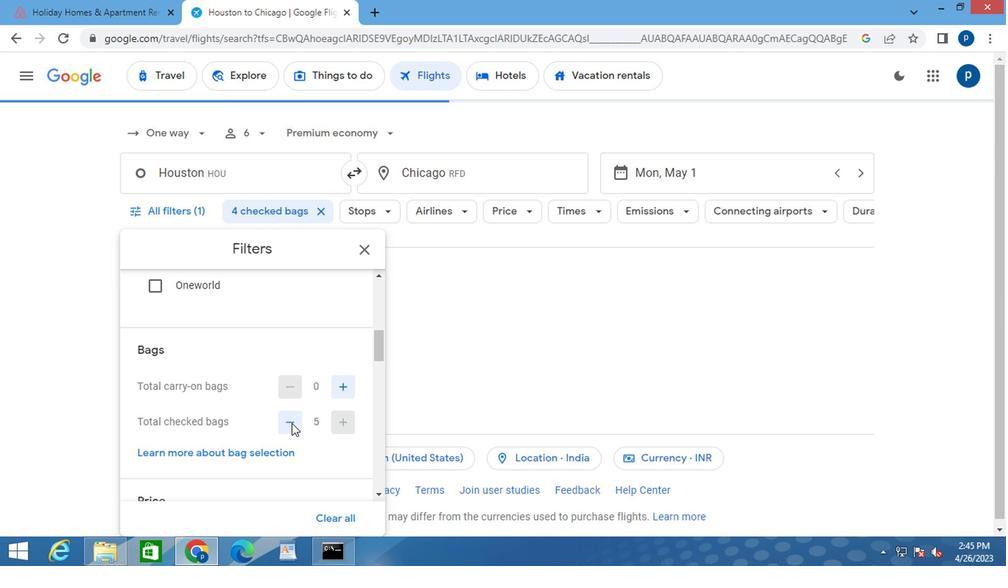 
Action: Mouse moved to (277, 421)
Screenshot: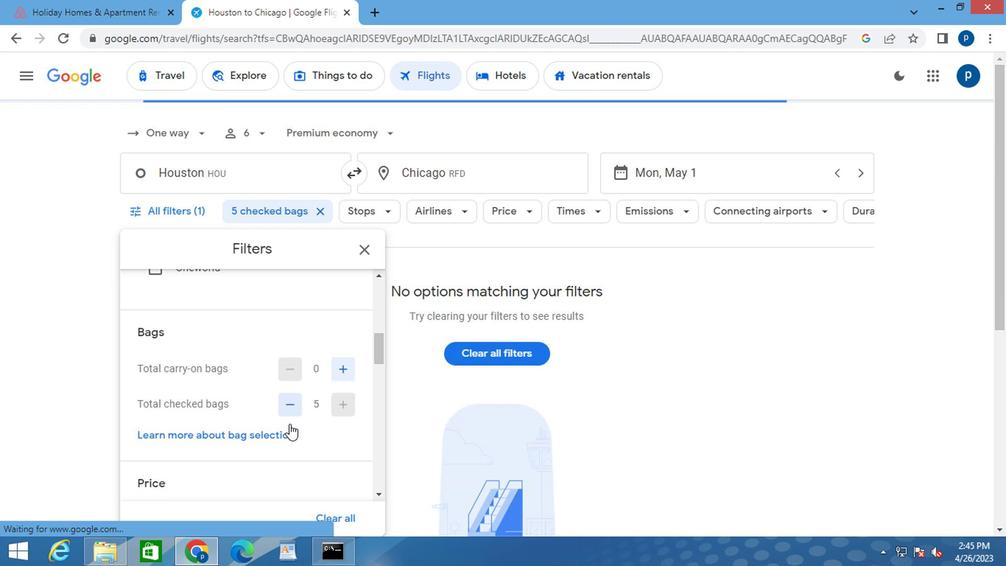 
Action: Mouse scrolled (277, 420) with delta (0, 0)
Screenshot: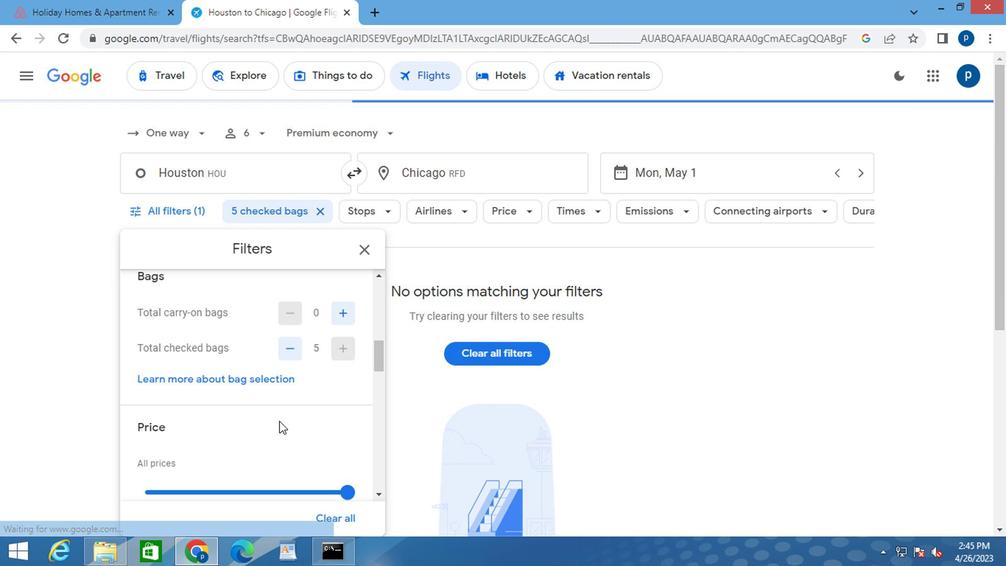 
Action: Mouse moved to (349, 421)
Screenshot: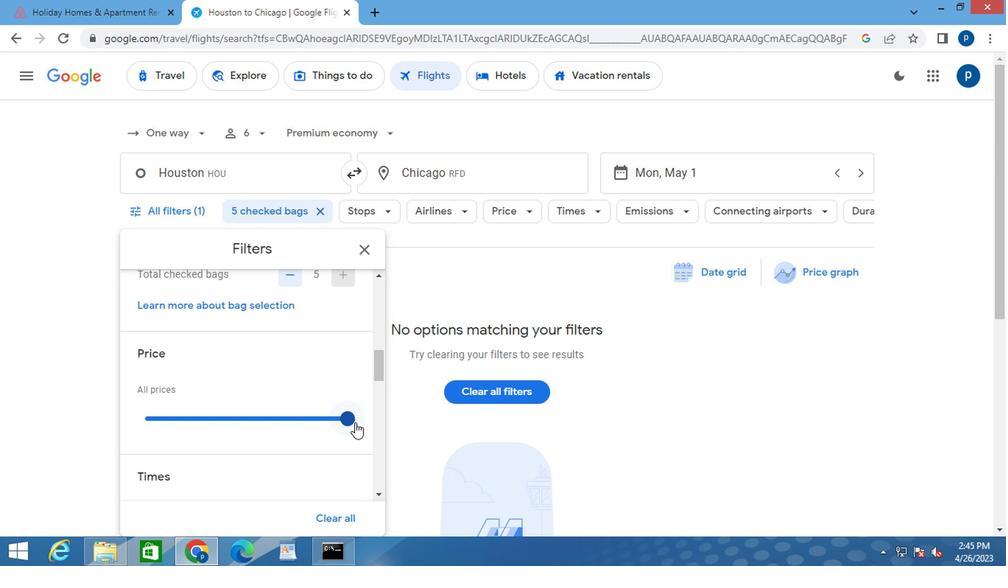
Action: Mouse pressed left at (349, 421)
Screenshot: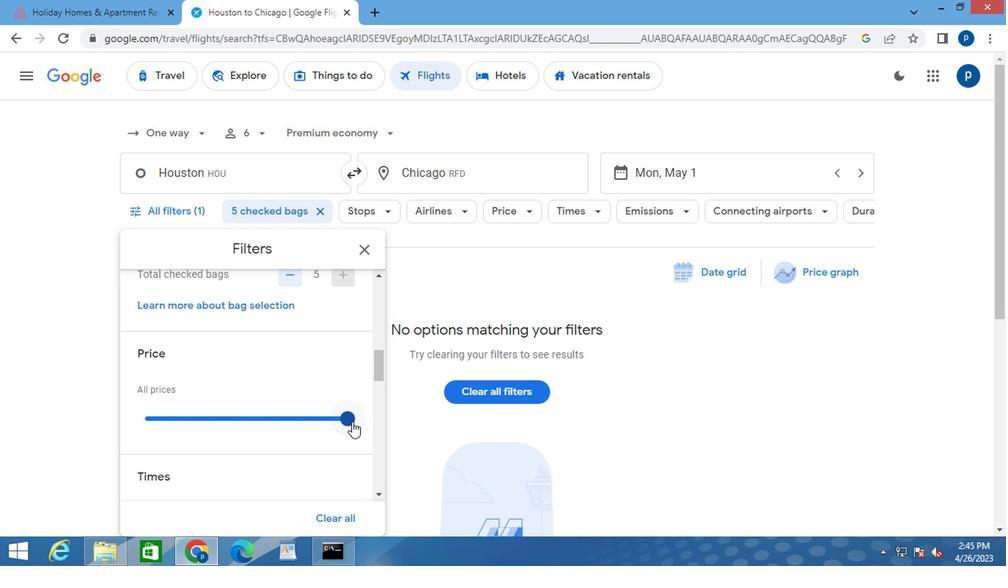 
Action: Mouse moved to (266, 426)
Screenshot: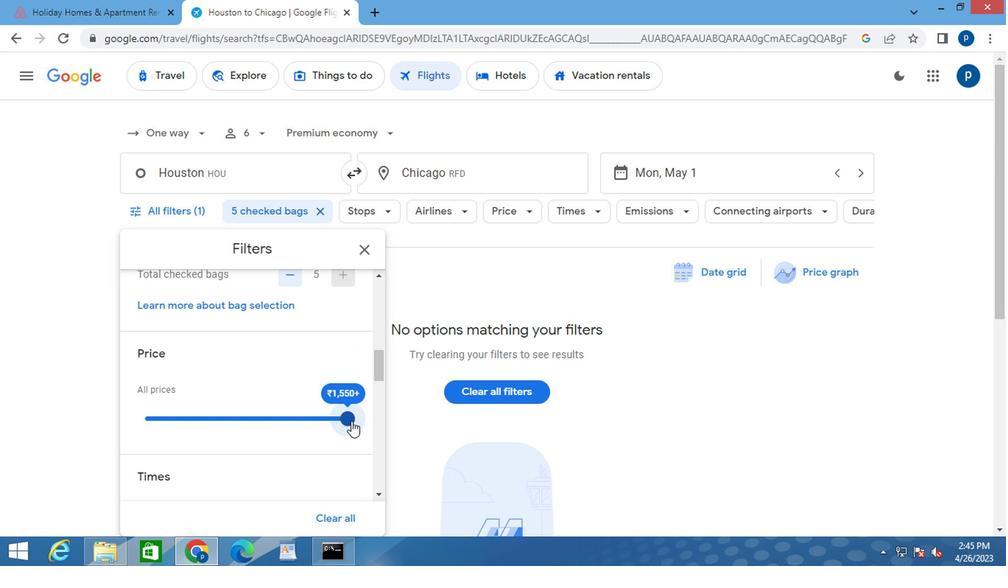 
Action: Mouse scrolled (266, 425) with delta (0, -1)
Screenshot: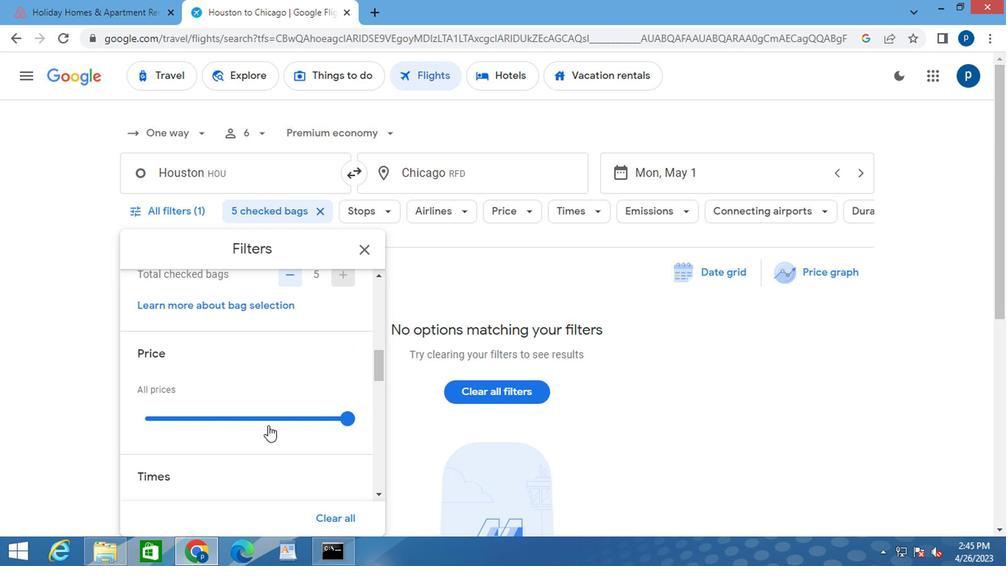 
Action: Mouse moved to (301, 439)
Screenshot: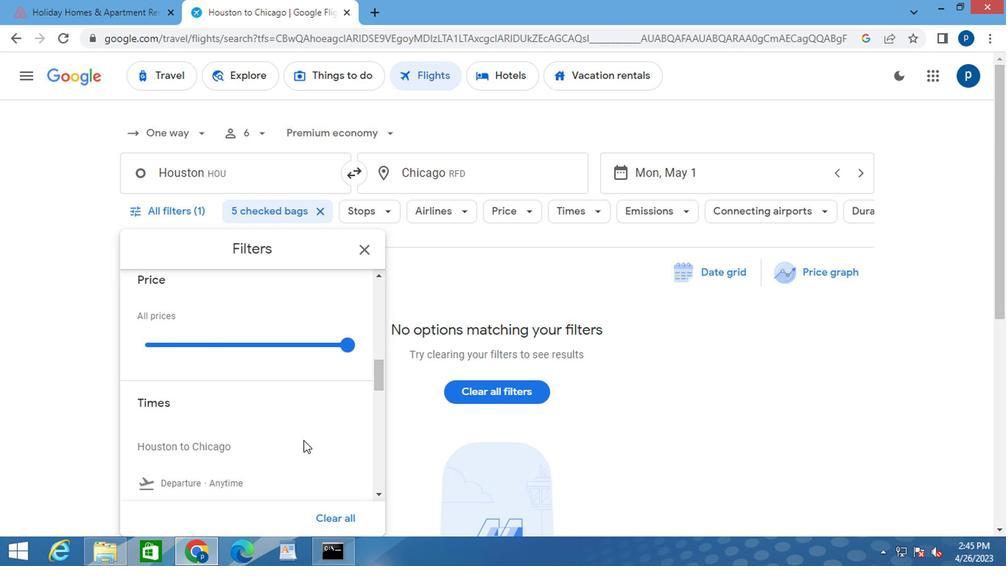 
Action: Mouse scrolled (301, 438) with delta (0, 0)
Screenshot: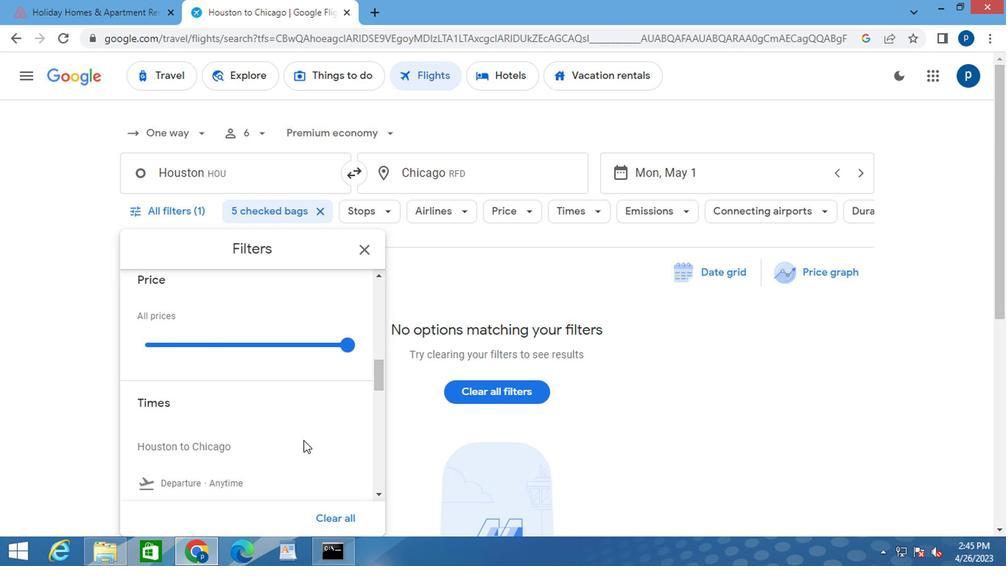 
Action: Mouse moved to (299, 439)
Screenshot: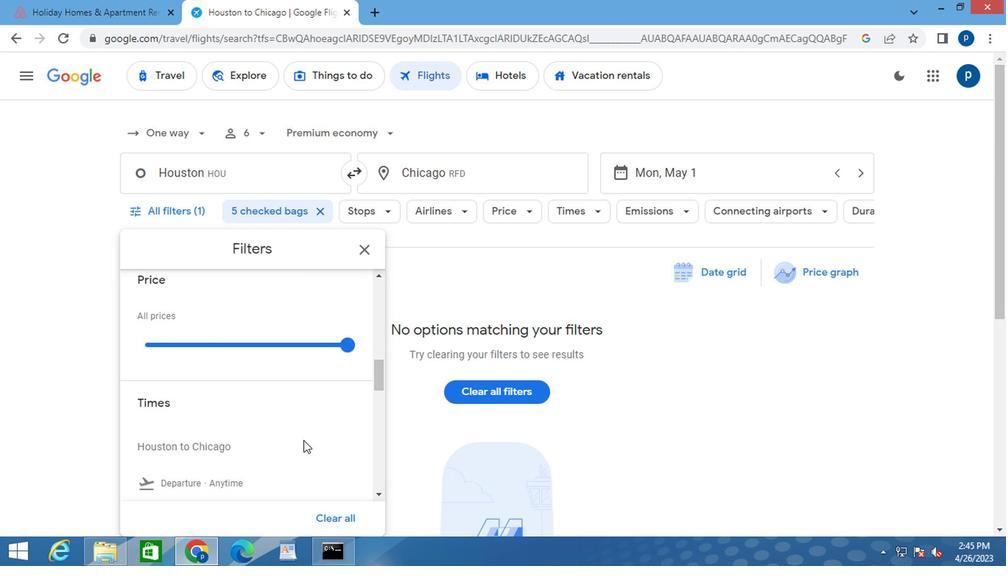 
Action: Mouse scrolled (299, 438) with delta (0, 0)
Screenshot: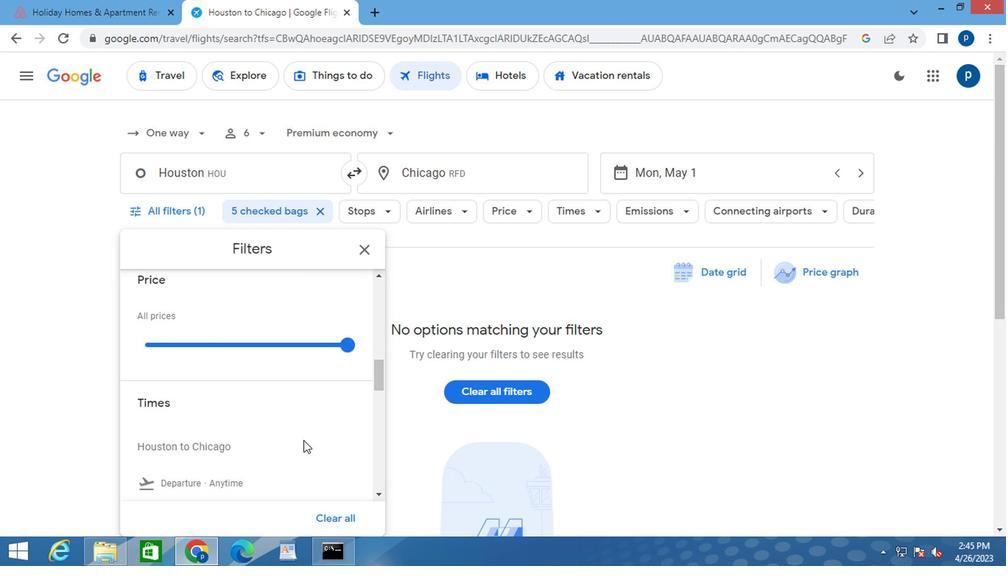 
Action: Mouse moved to (145, 360)
Screenshot: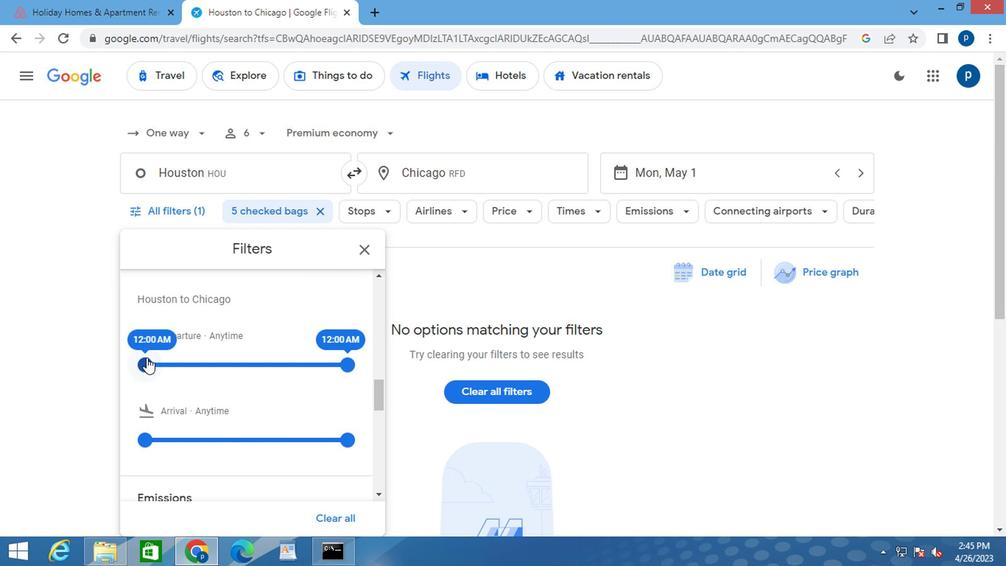 
Action: Mouse pressed left at (145, 360)
Screenshot: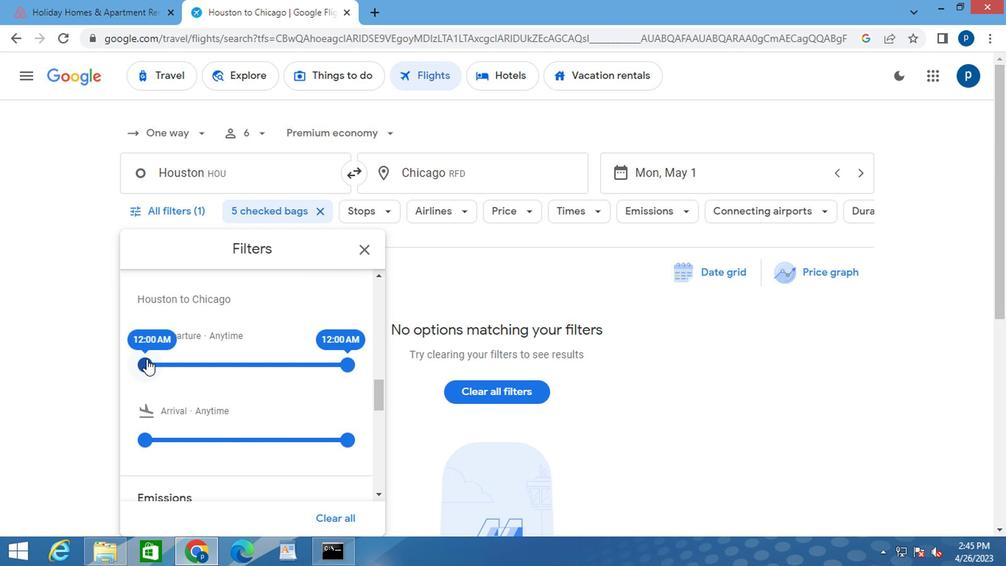 
Action: Mouse moved to (342, 367)
Screenshot: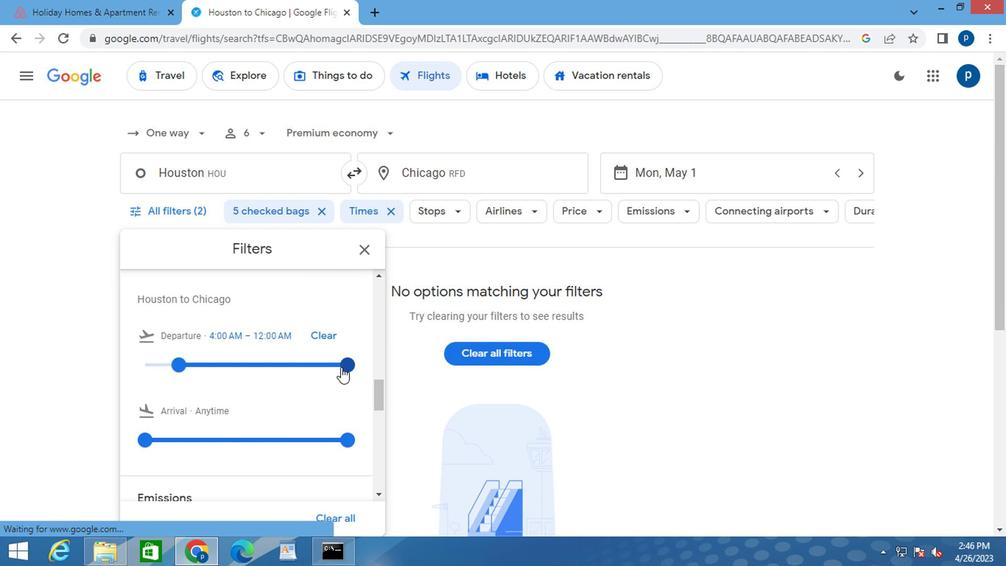 
Action: Mouse pressed left at (342, 367)
Screenshot: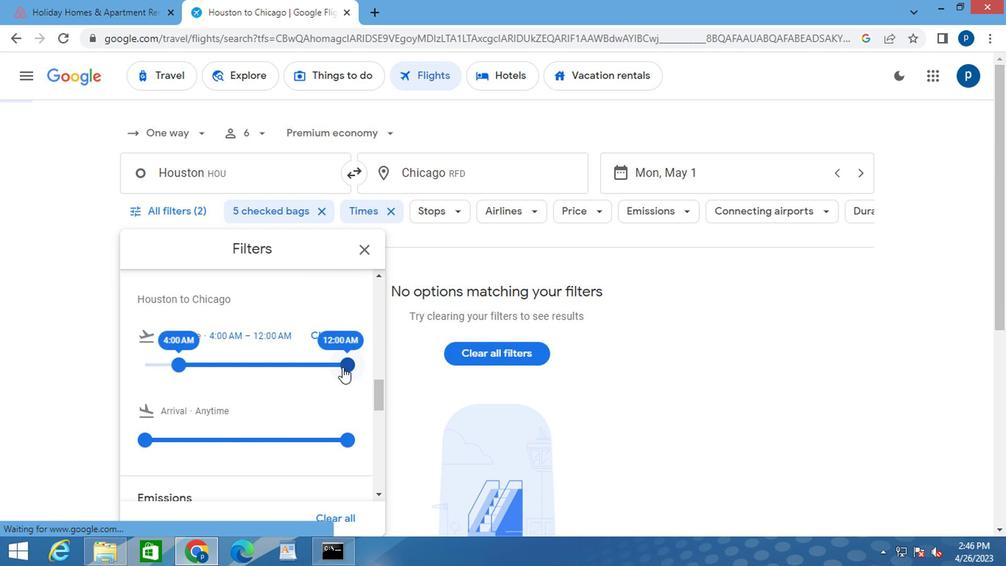 
Action: Mouse moved to (364, 257)
Screenshot: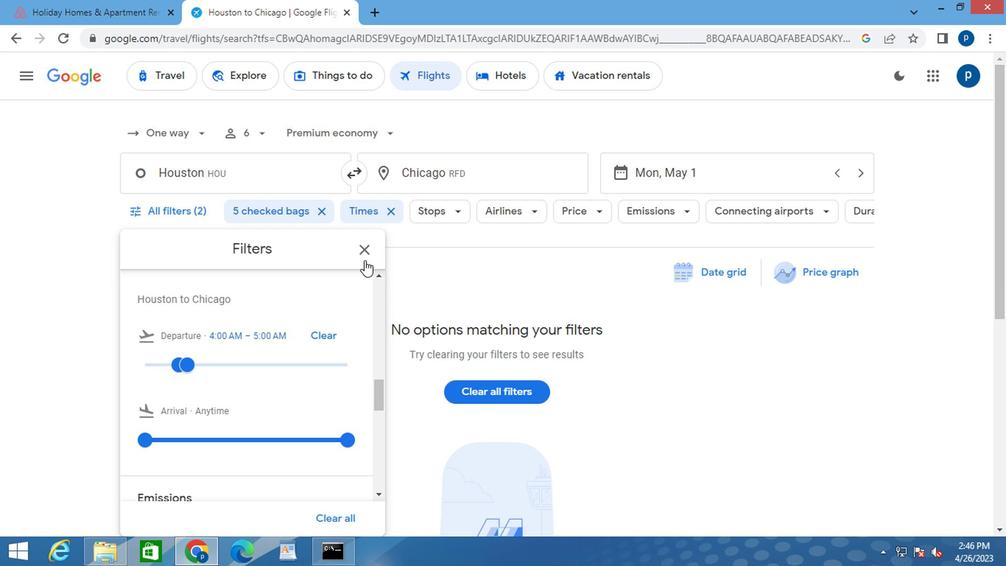 
Action: Mouse pressed left at (364, 257)
Screenshot: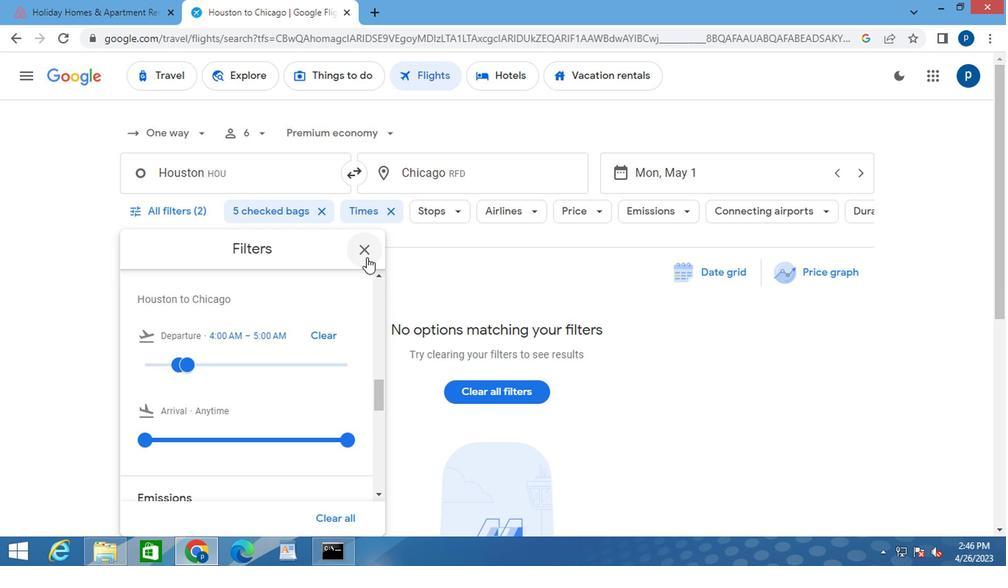 
